 Task: In the  document robotsmeet.rtf Change the allignment of footer to  'Right' Select the entire text and insert font style 'lexend' and font size: 18
Action: Mouse moved to (283, 377)
Screenshot: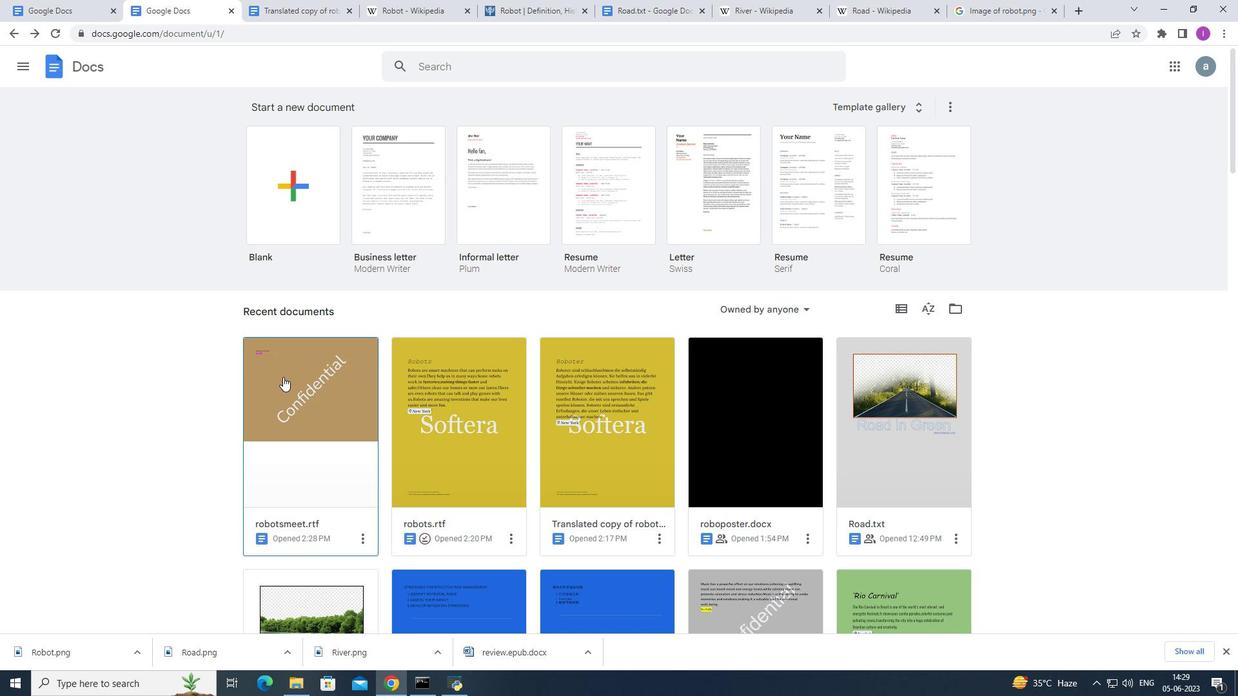 
Action: Mouse pressed left at (283, 377)
Screenshot: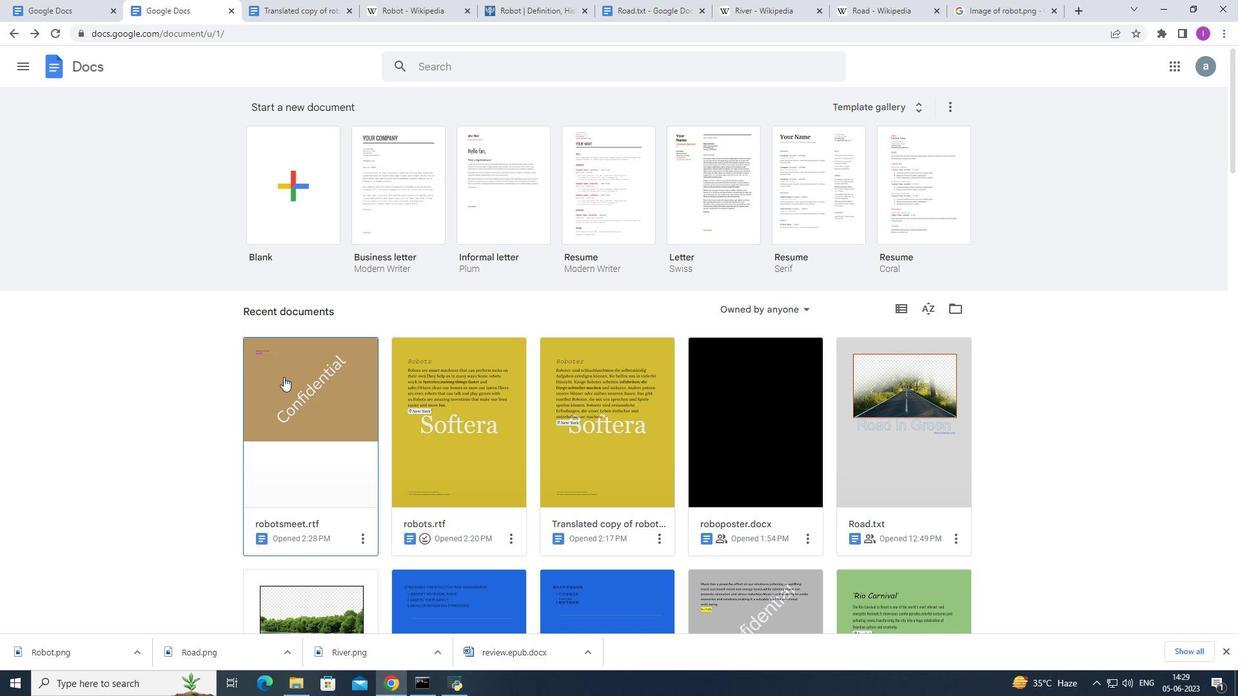 
Action: Mouse moved to (317, 370)
Screenshot: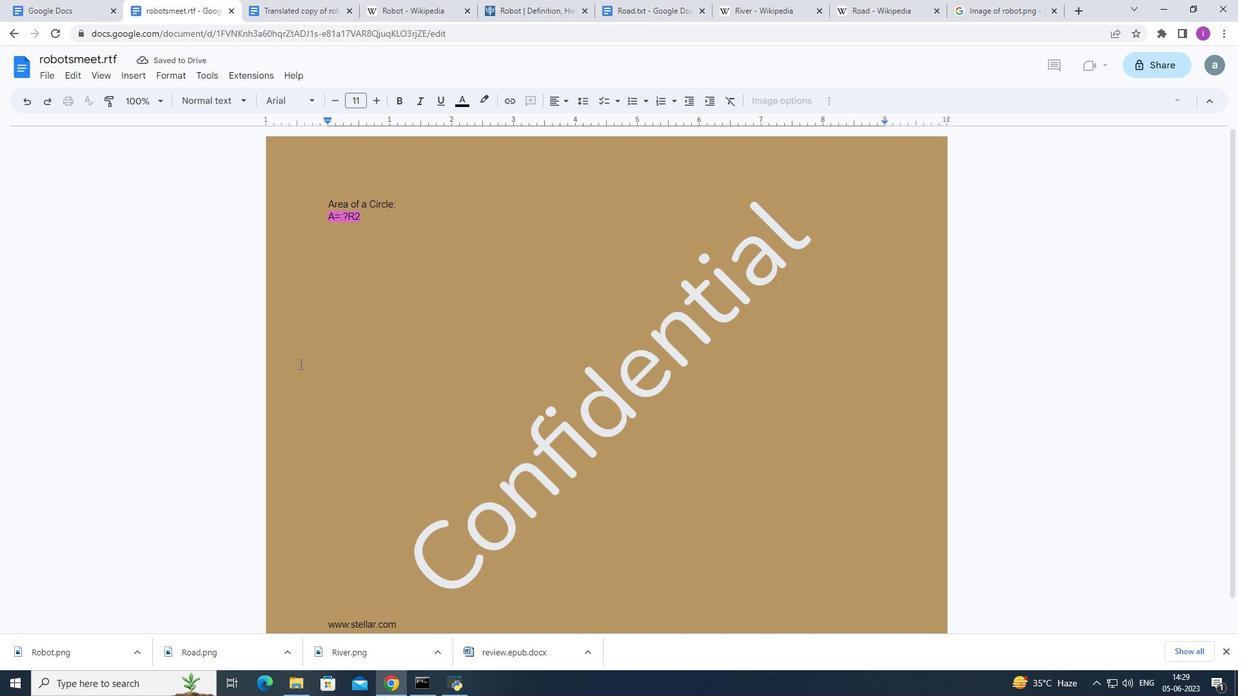 
Action: Mouse scrolled (317, 369) with delta (0, 0)
Screenshot: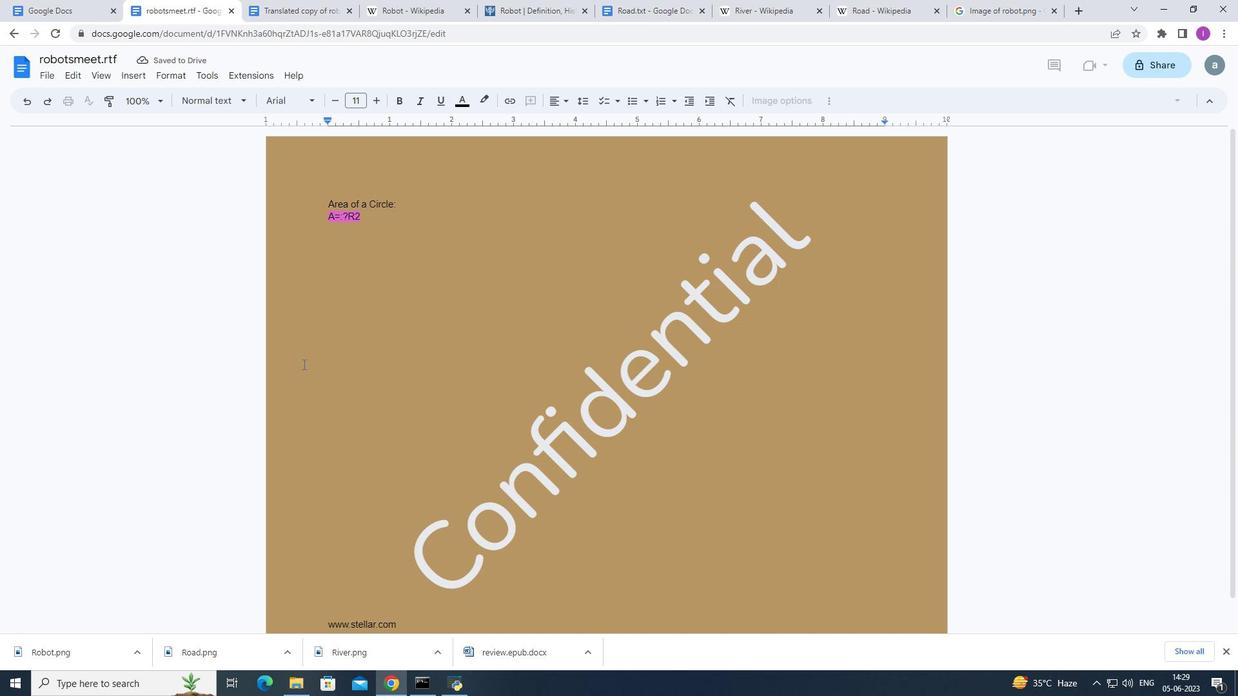 
Action: Mouse moved to (324, 377)
Screenshot: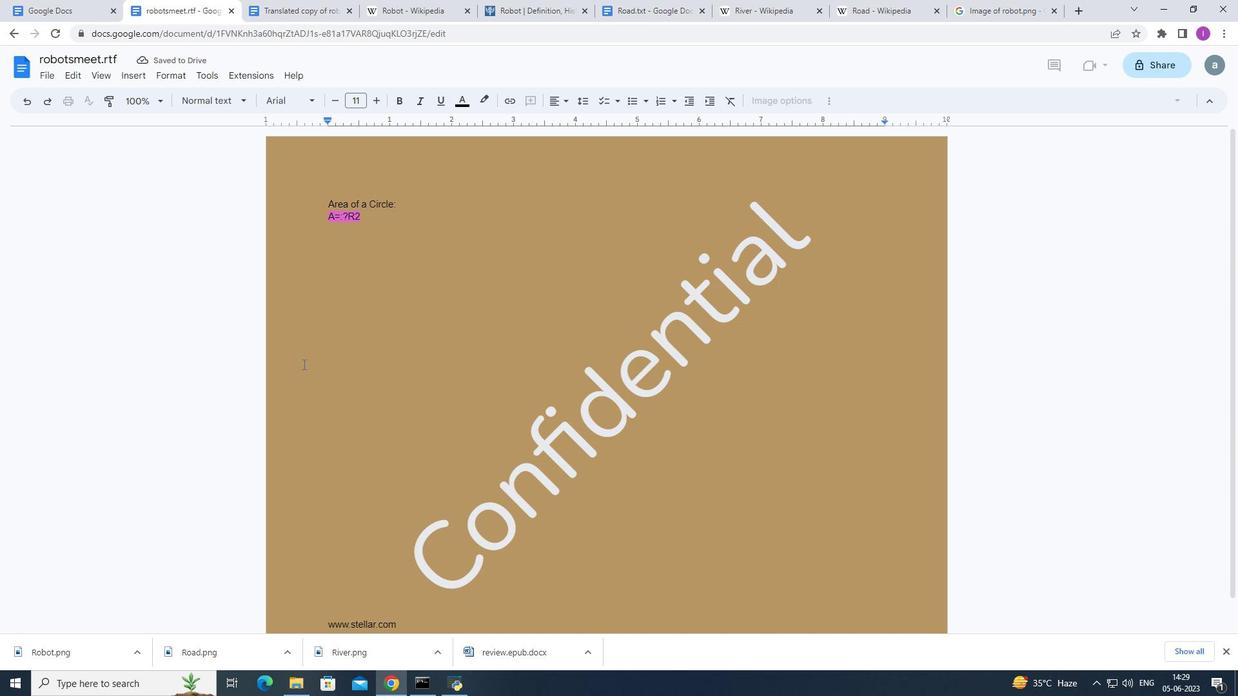 
Action: Mouse scrolled (324, 377) with delta (0, 0)
Screenshot: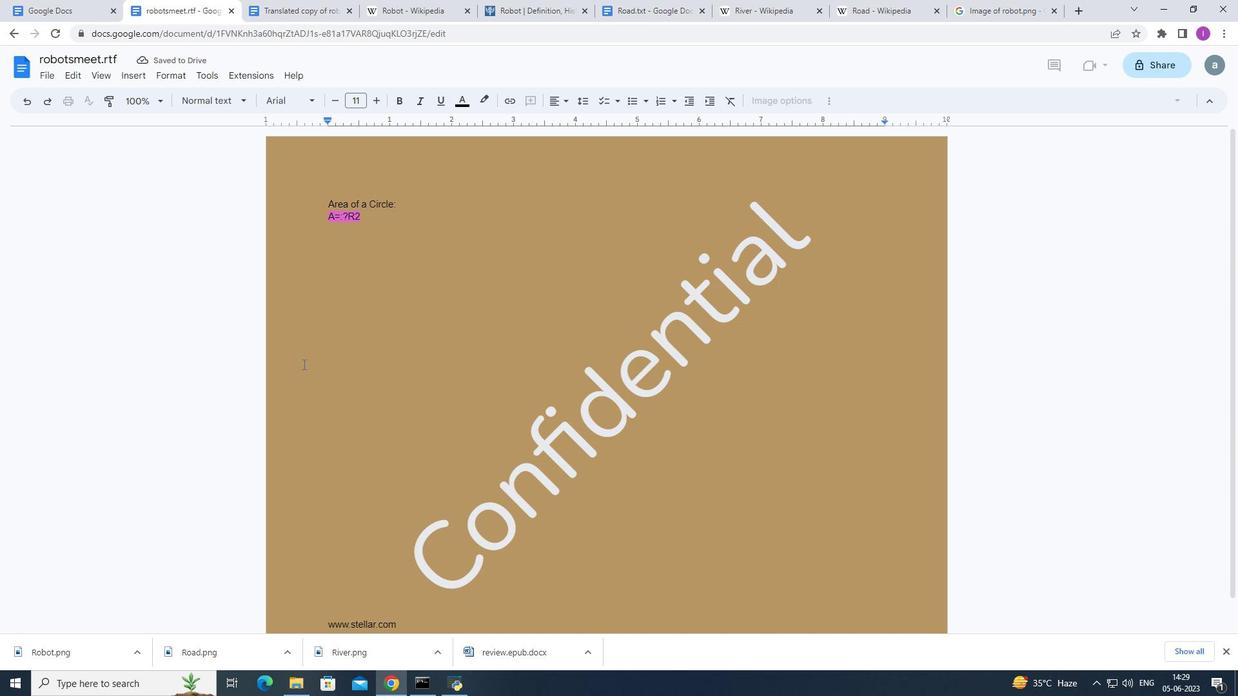 
Action: Mouse moved to (326, 379)
Screenshot: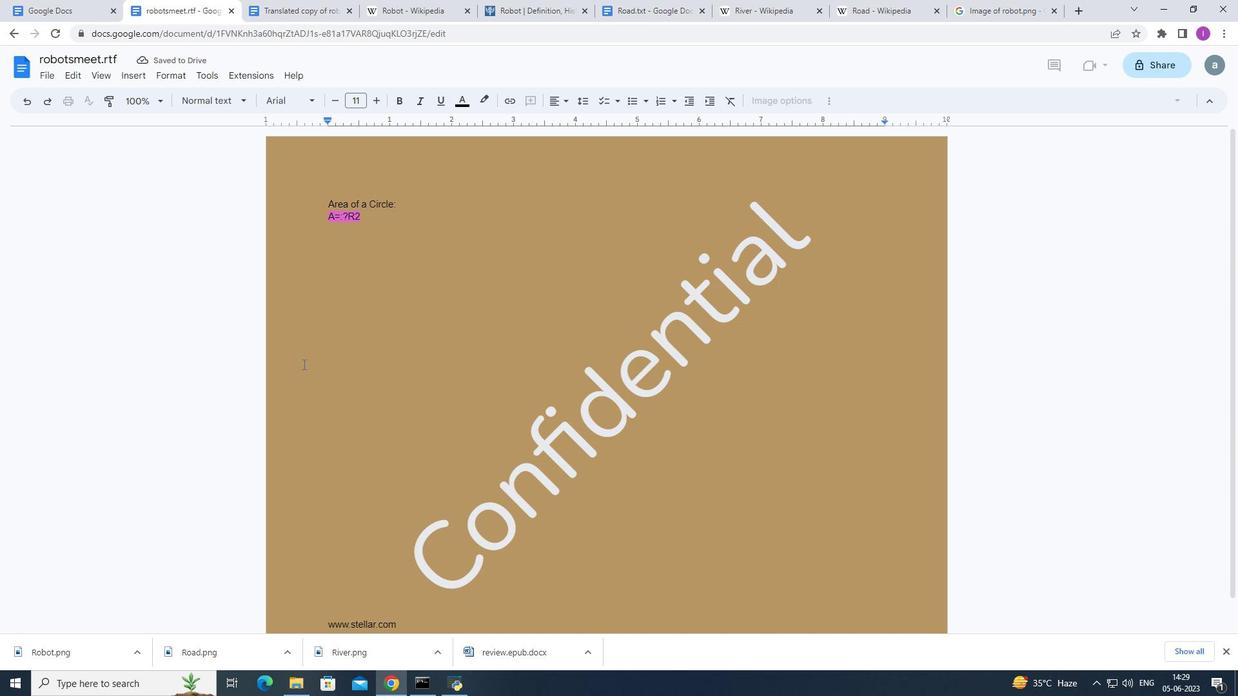 
Action: Mouse scrolled (326, 379) with delta (0, 0)
Screenshot: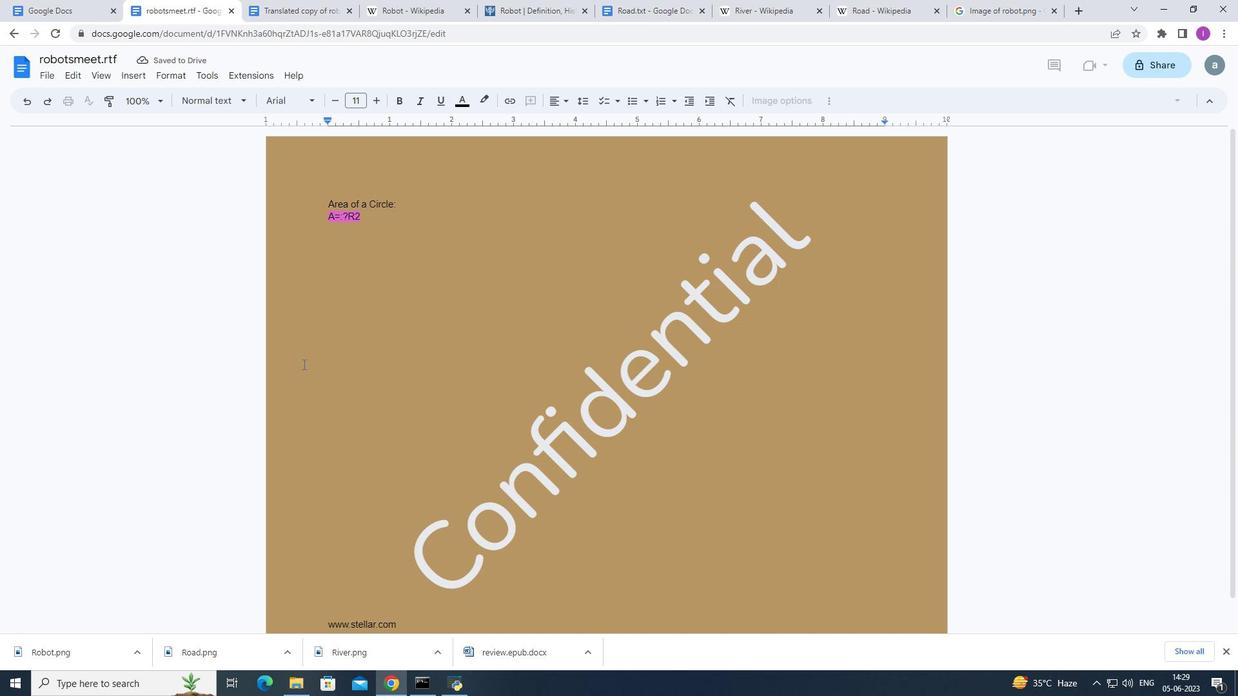 
Action: Mouse moved to (339, 400)
Screenshot: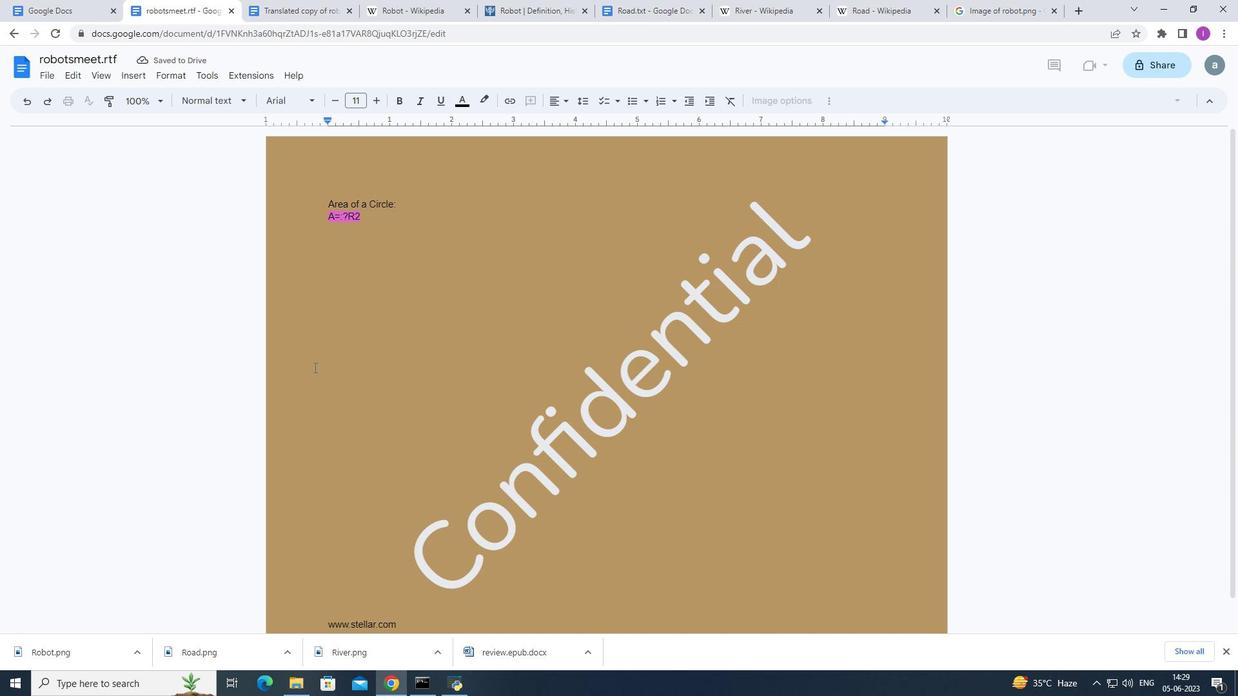 
Action: Mouse scrolled (339, 399) with delta (0, 0)
Screenshot: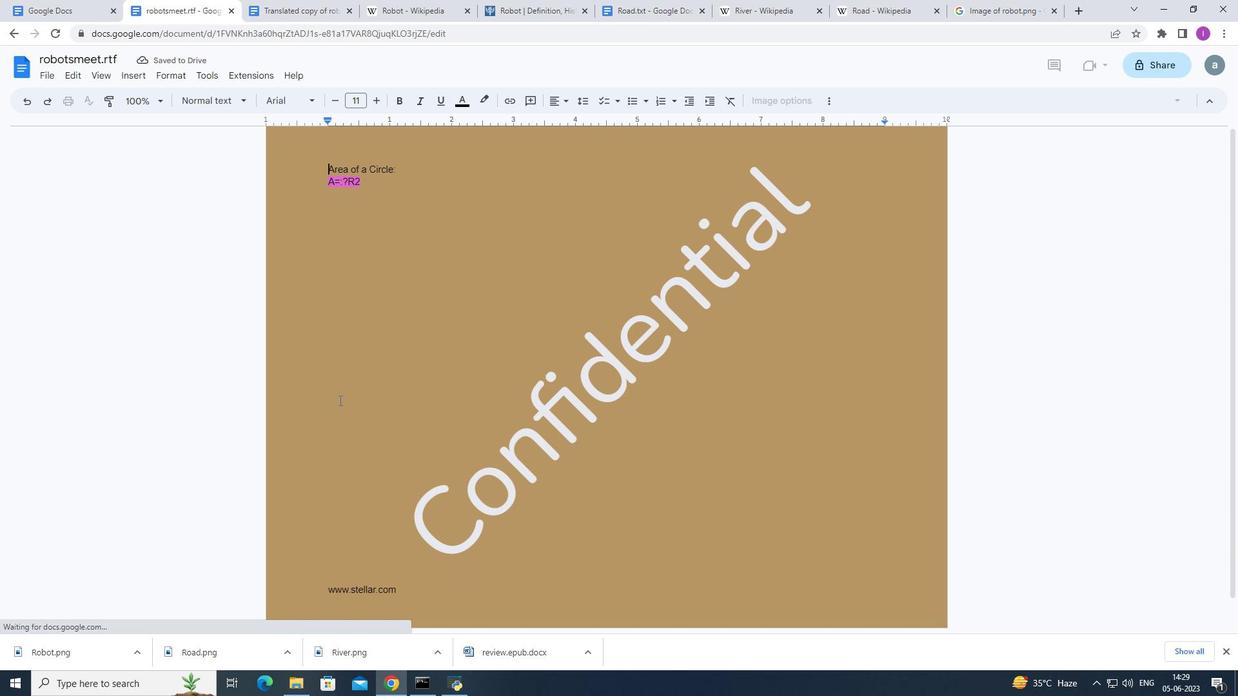 
Action: Mouse scrolled (339, 399) with delta (0, 0)
Screenshot: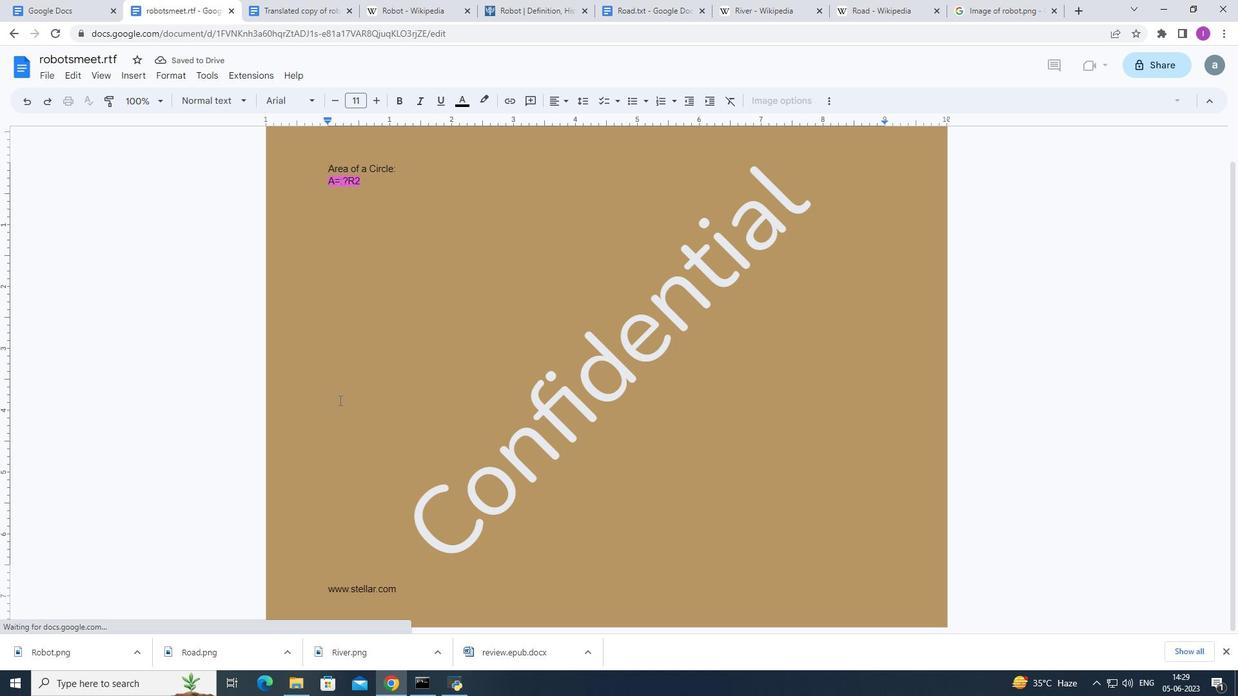 
Action: Mouse scrolled (339, 399) with delta (0, 0)
Screenshot: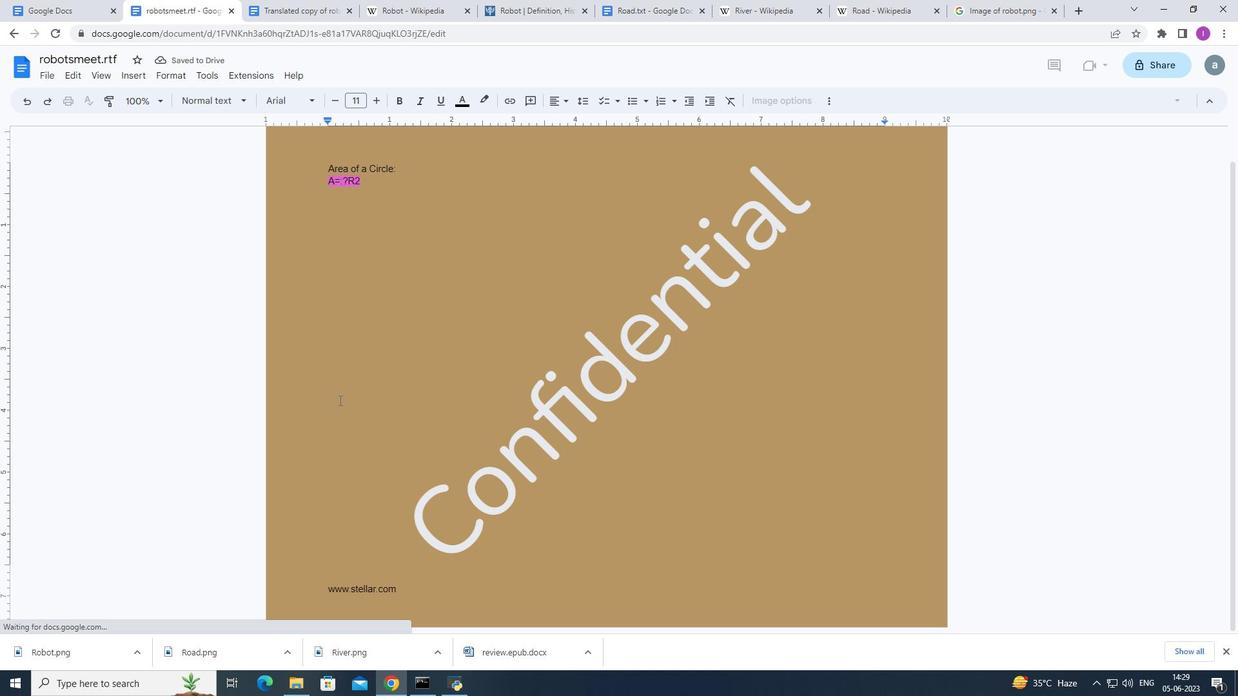 
Action: Mouse scrolled (339, 399) with delta (0, 0)
Screenshot: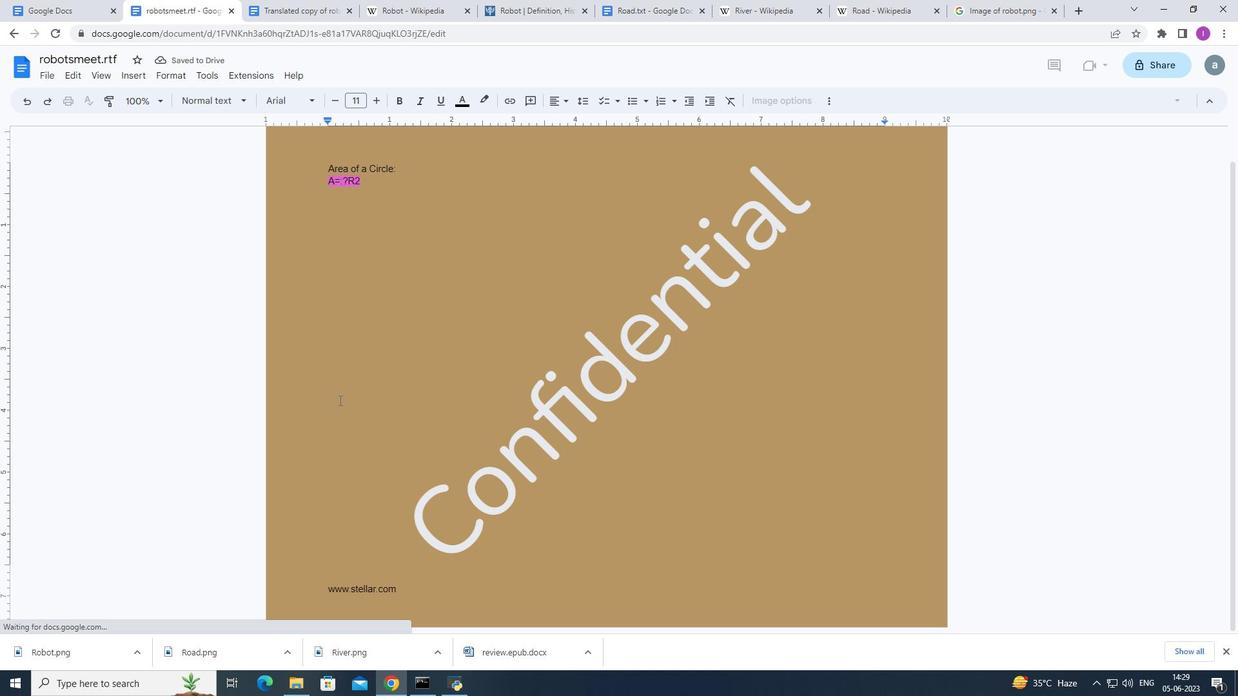 
Action: Mouse moved to (339, 400)
Screenshot: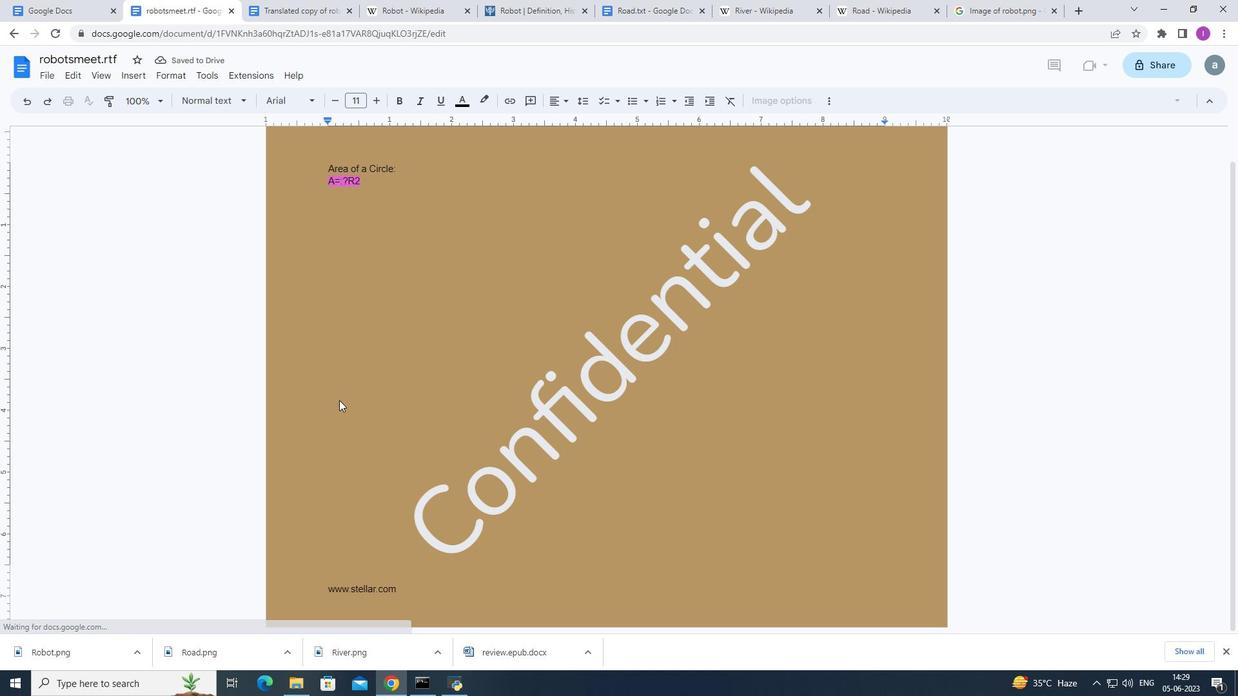 
Action: Mouse scrolled (339, 399) with delta (0, 0)
Screenshot: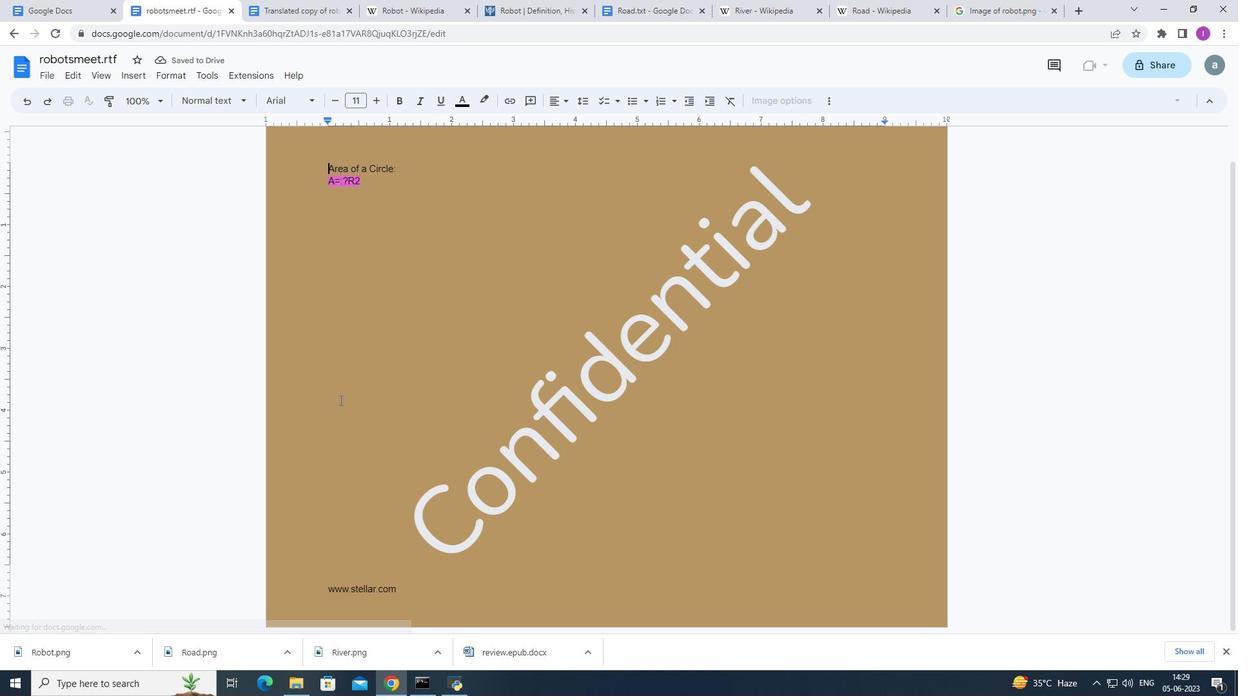 
Action: Mouse scrolled (339, 399) with delta (0, 0)
Screenshot: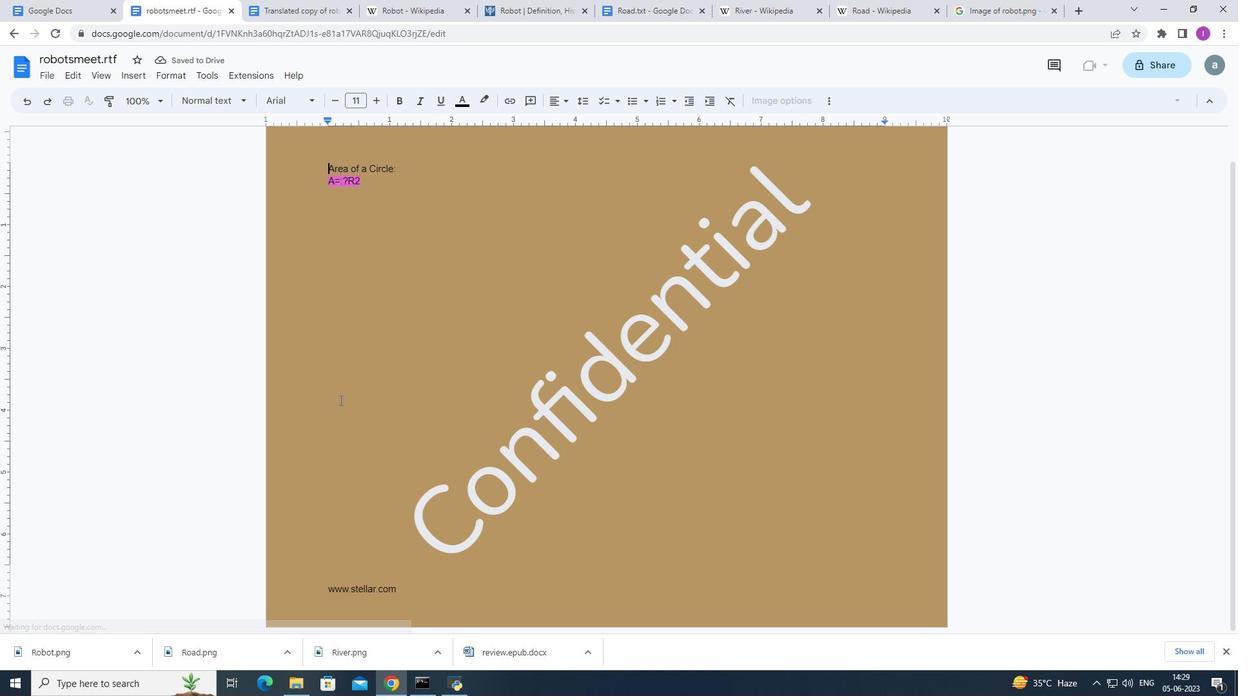 
Action: Mouse scrolled (339, 399) with delta (0, 0)
Screenshot: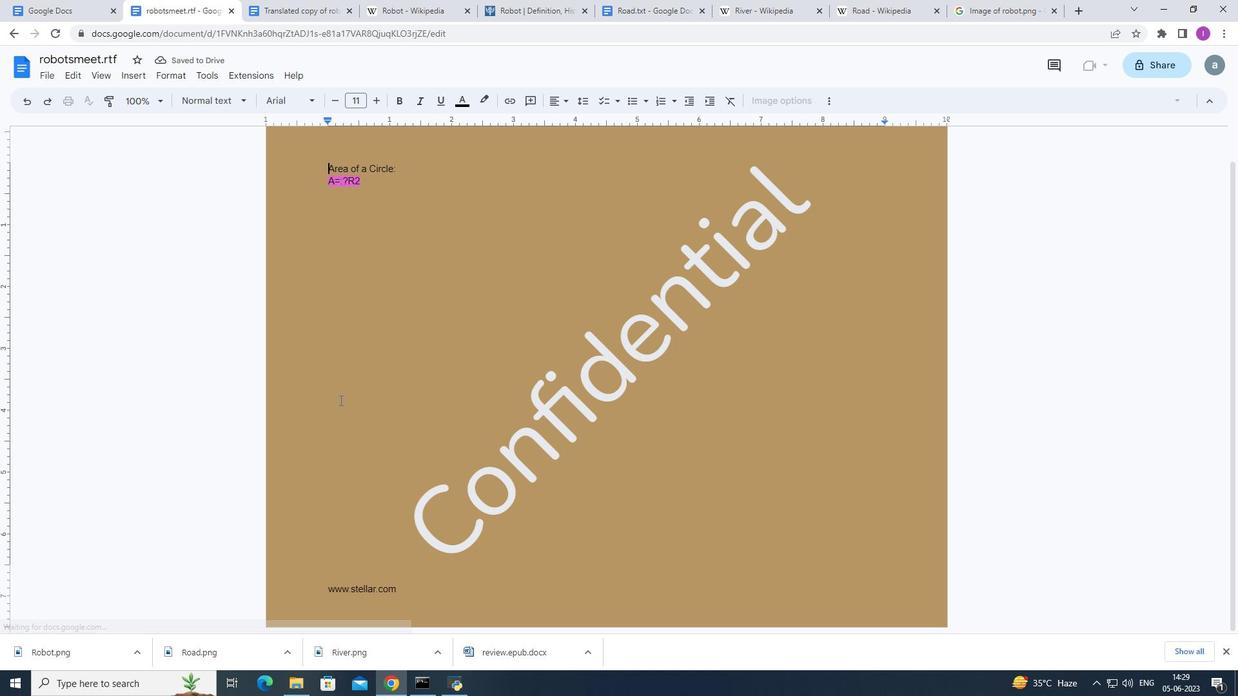 
Action: Mouse moved to (339, 399)
Screenshot: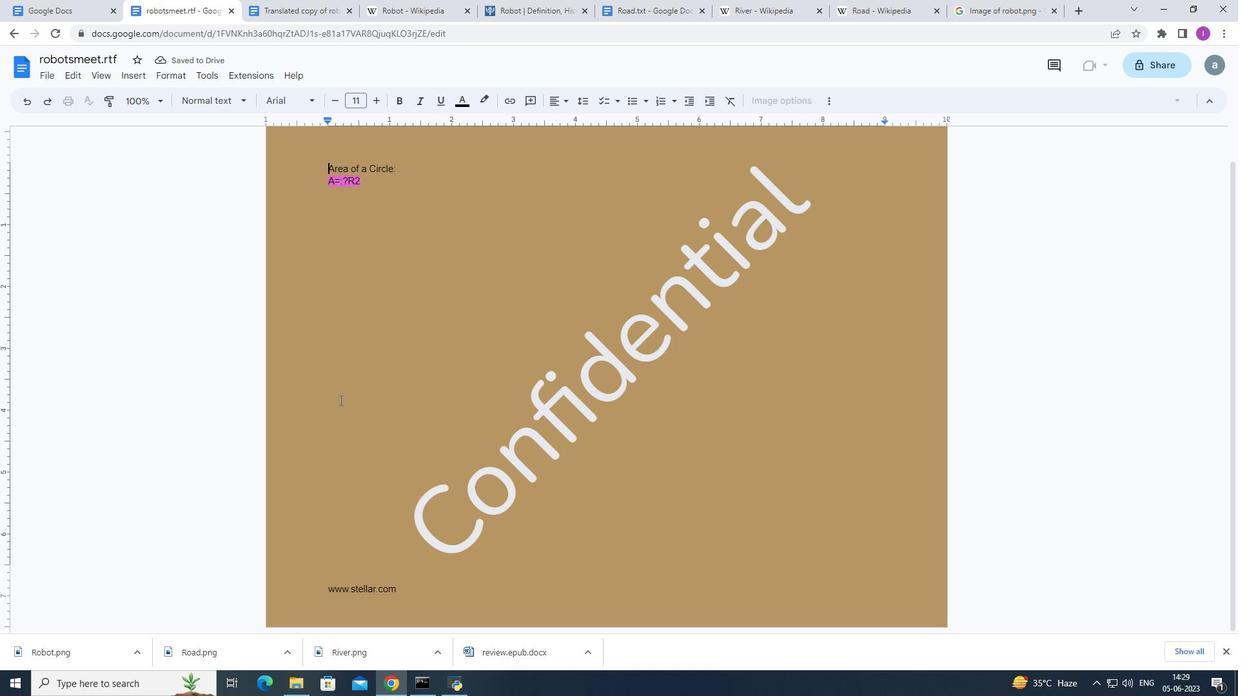 
Action: Mouse scrolled (339, 398) with delta (0, 0)
Screenshot: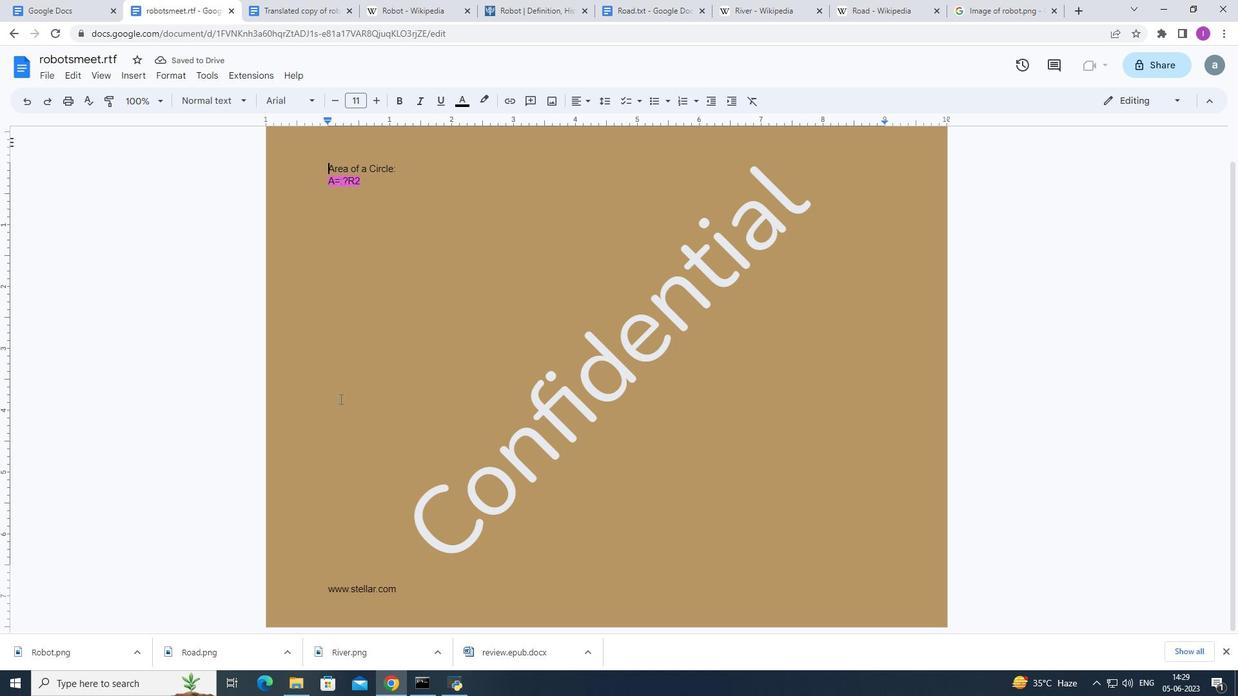 
Action: Mouse scrolled (339, 398) with delta (0, 0)
Screenshot: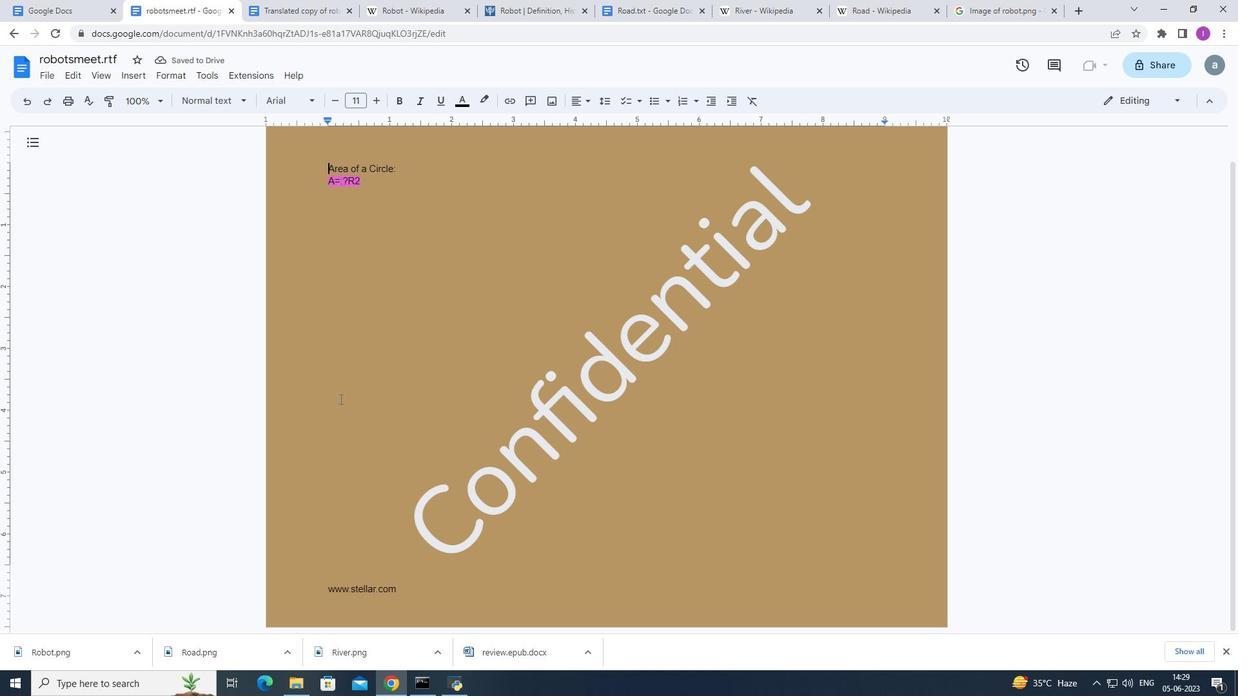 
Action: Mouse scrolled (339, 398) with delta (0, 0)
Screenshot: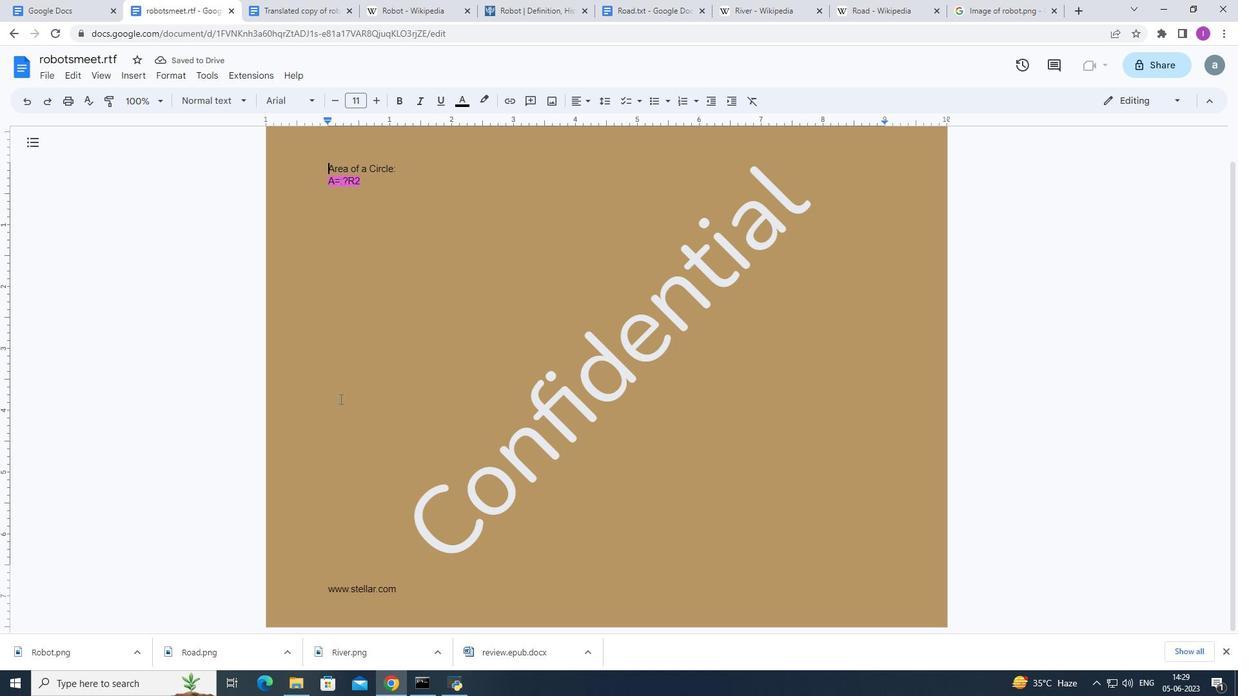 
Action: Mouse scrolled (339, 398) with delta (0, 0)
Screenshot: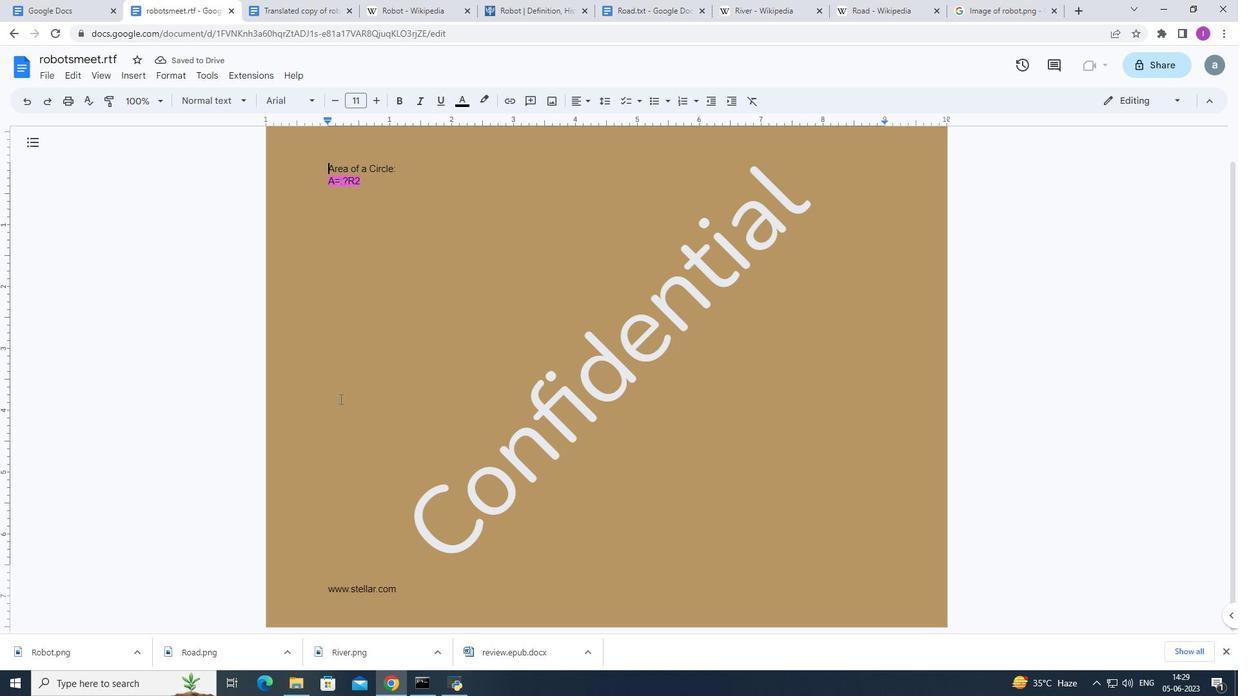 
Action: Mouse moved to (343, 407)
Screenshot: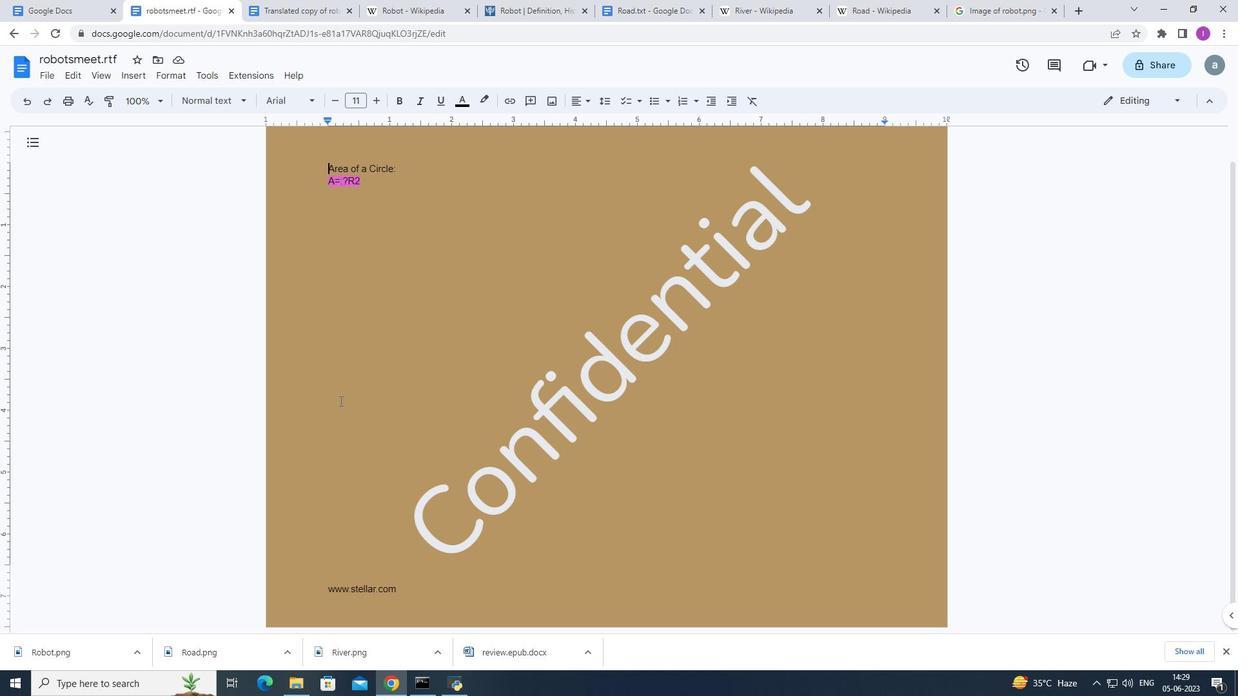 
Action: Mouse scrolled (343, 406) with delta (0, 0)
Screenshot: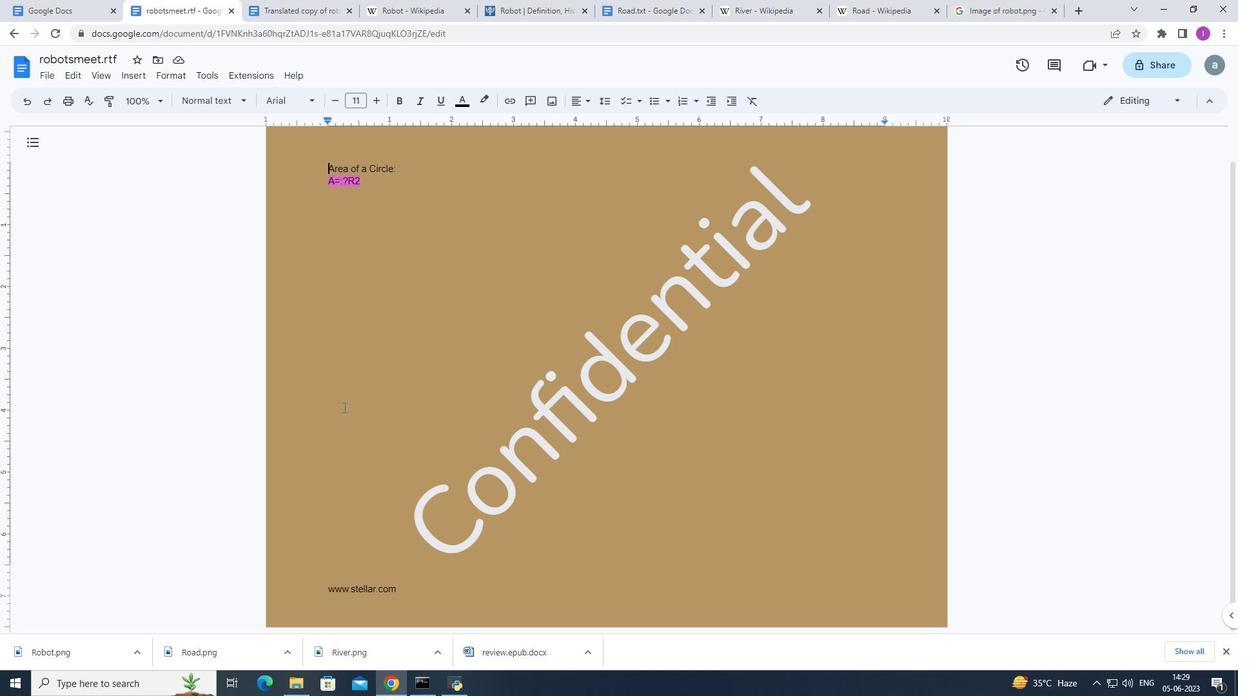 
Action: Mouse moved to (344, 407)
Screenshot: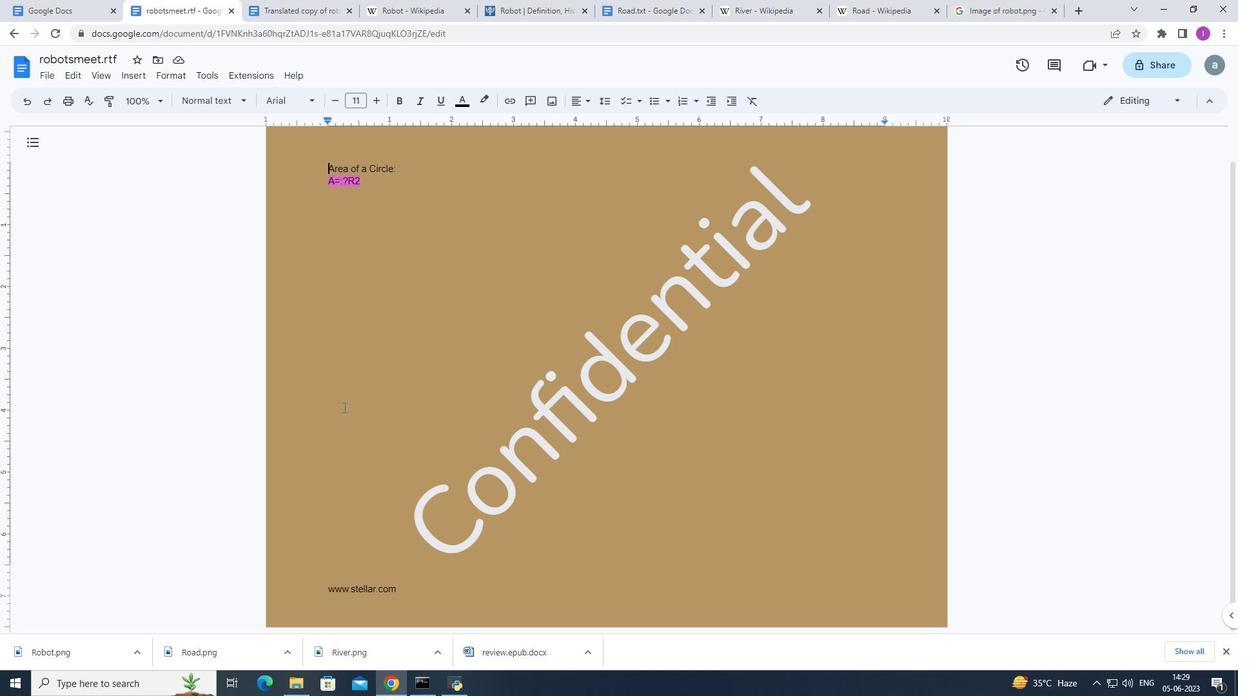 
Action: Mouse scrolled (344, 406) with delta (0, 0)
Screenshot: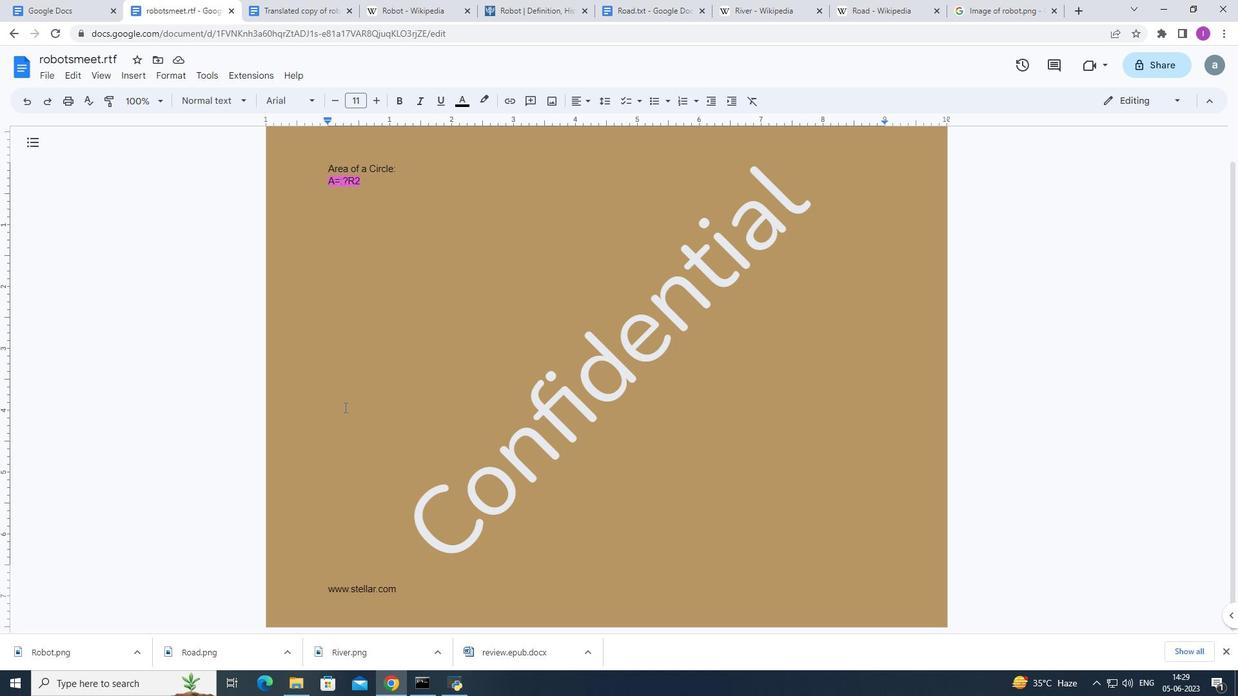 
Action: Mouse scrolled (344, 406) with delta (0, 0)
Screenshot: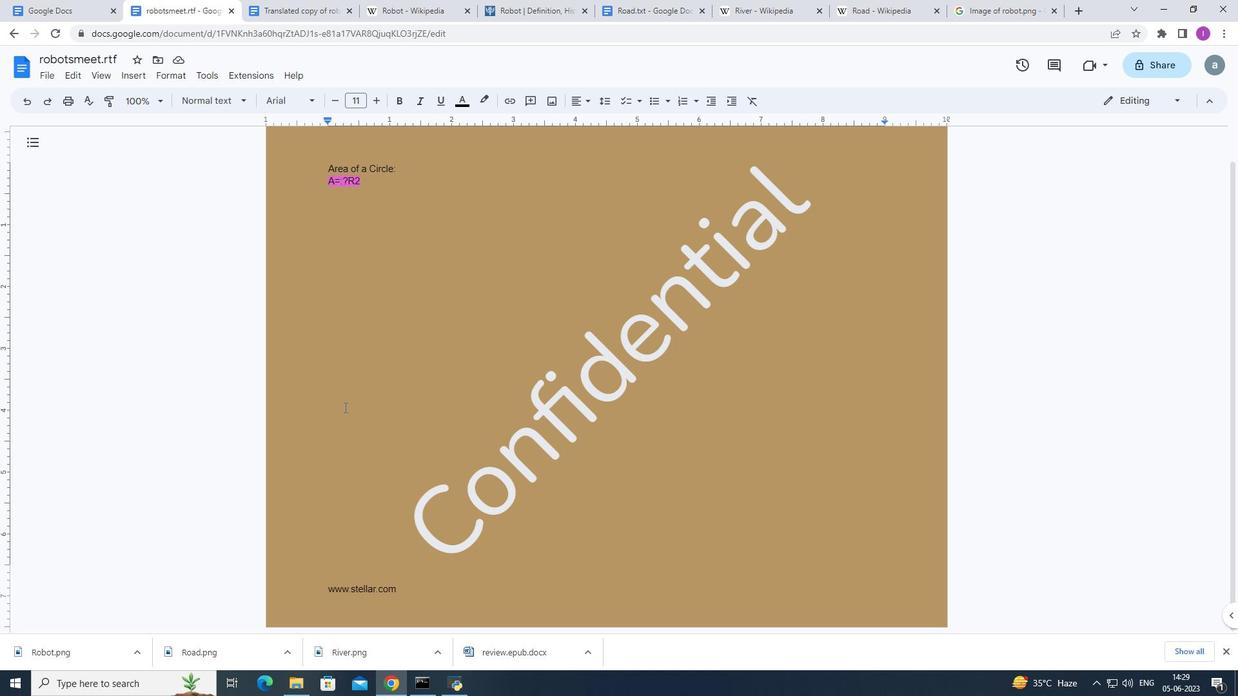 
Action: Mouse moved to (374, 585)
Screenshot: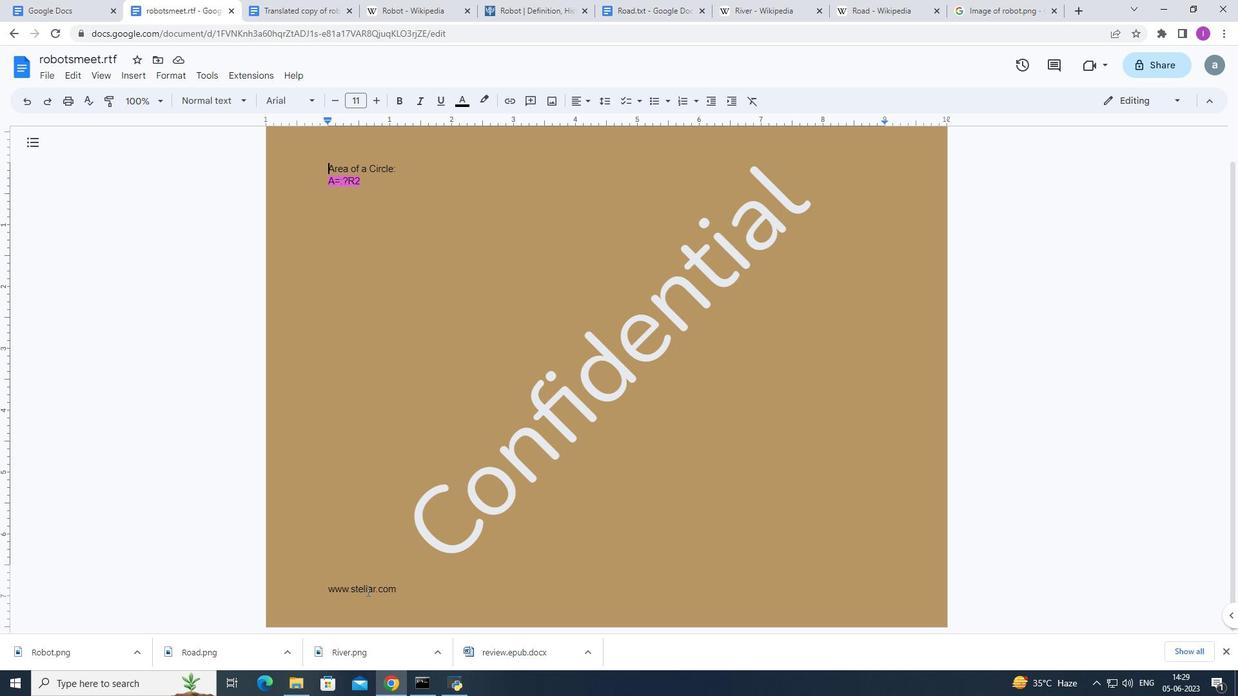 
Action: Mouse pressed left at (374, 585)
Screenshot: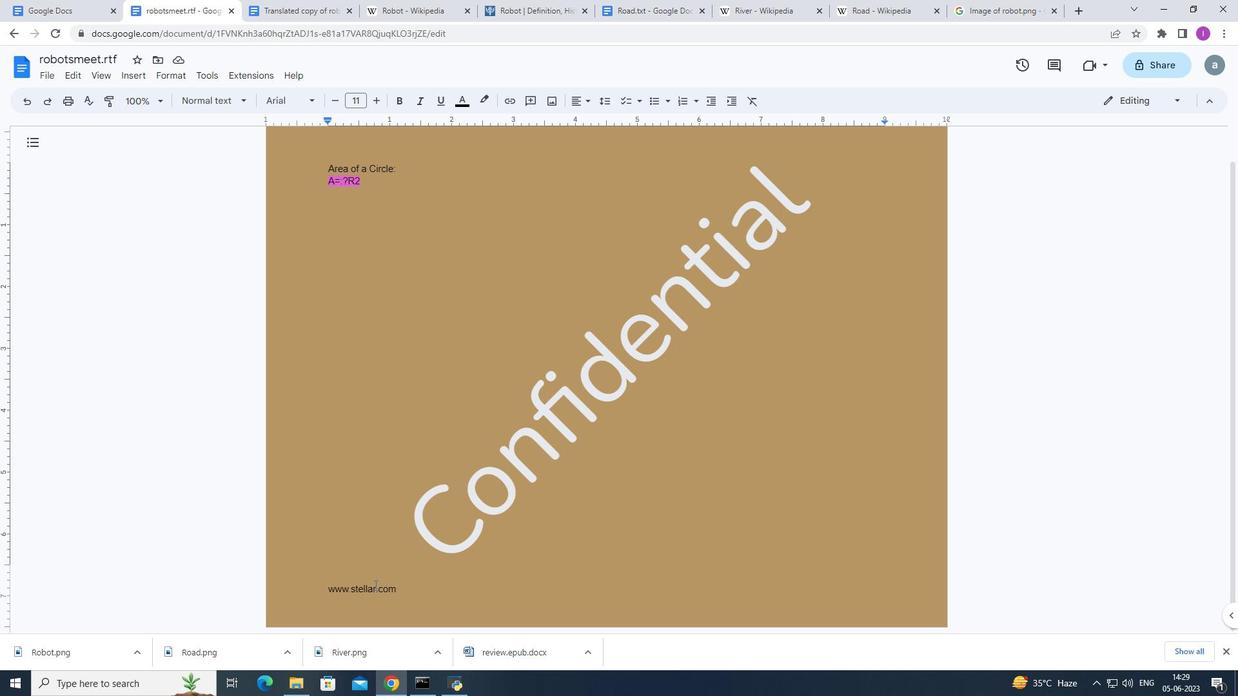 
Action: Mouse pressed left at (374, 585)
Screenshot: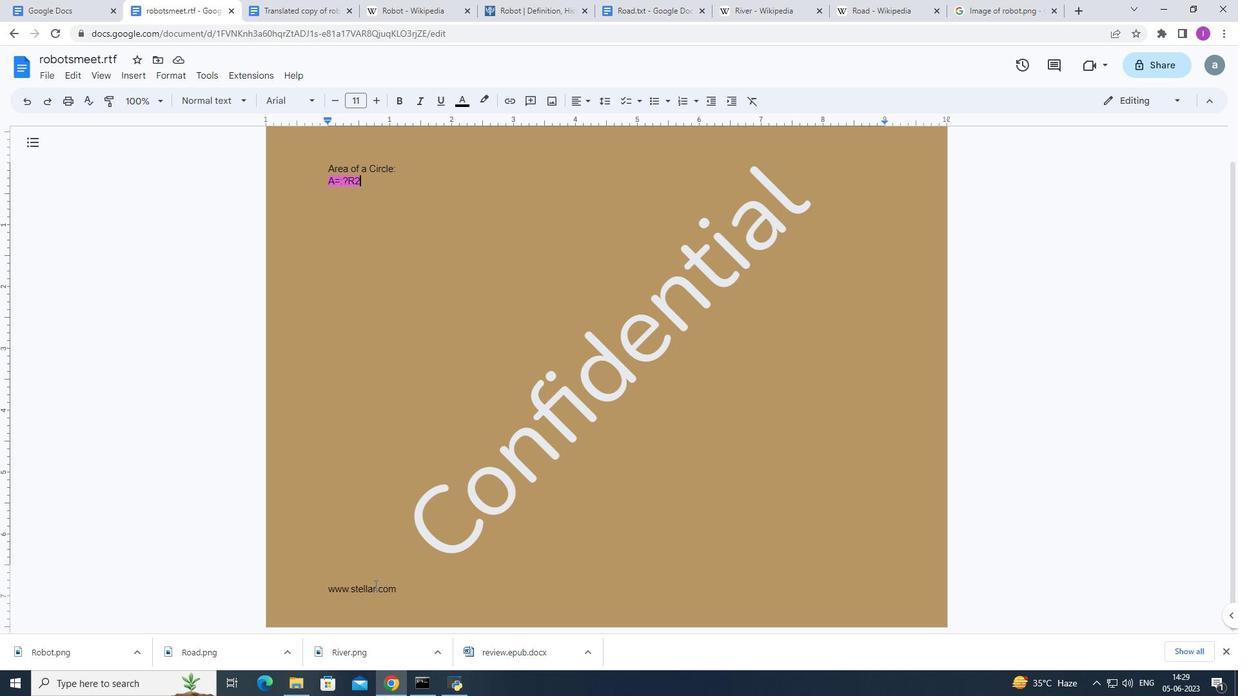 
Action: Mouse moved to (582, 101)
Screenshot: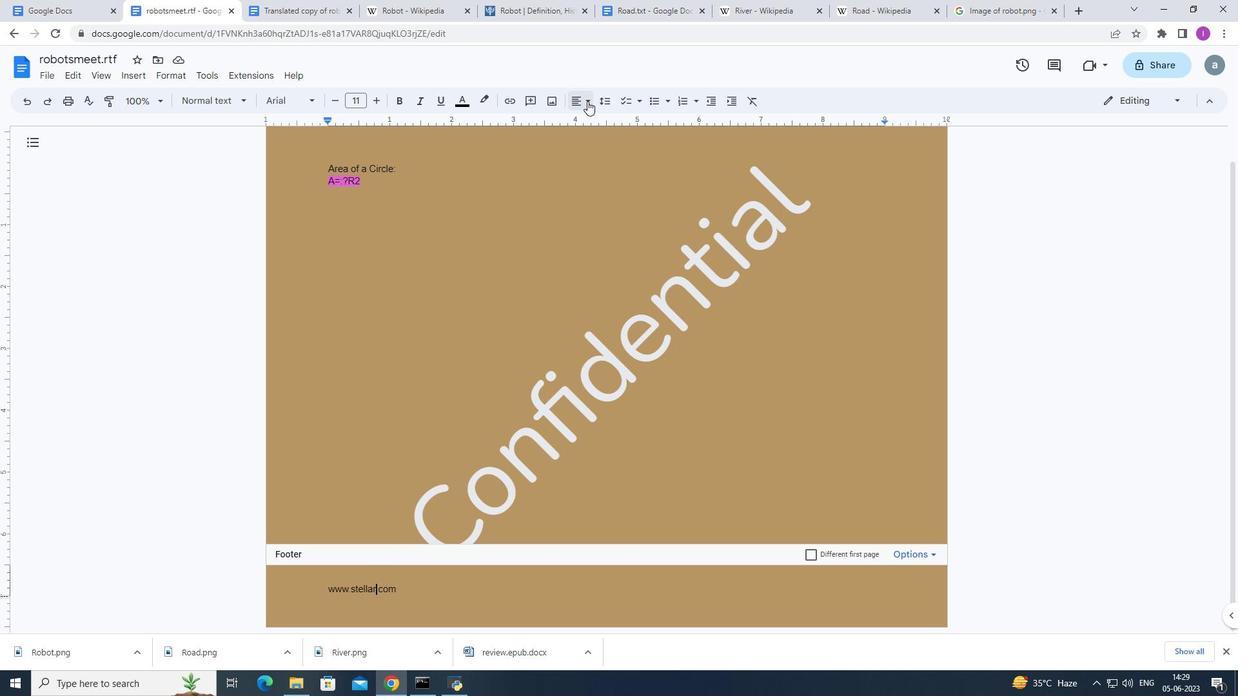 
Action: Mouse pressed left at (582, 101)
Screenshot: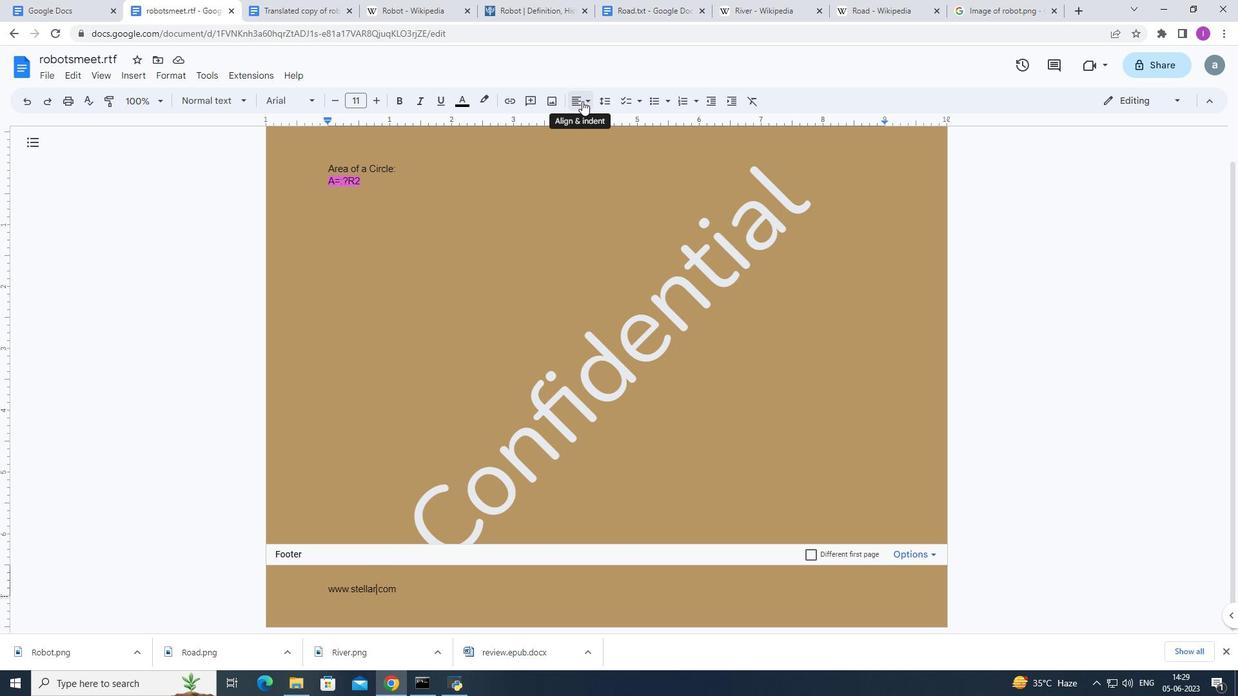 
Action: Mouse moved to (619, 127)
Screenshot: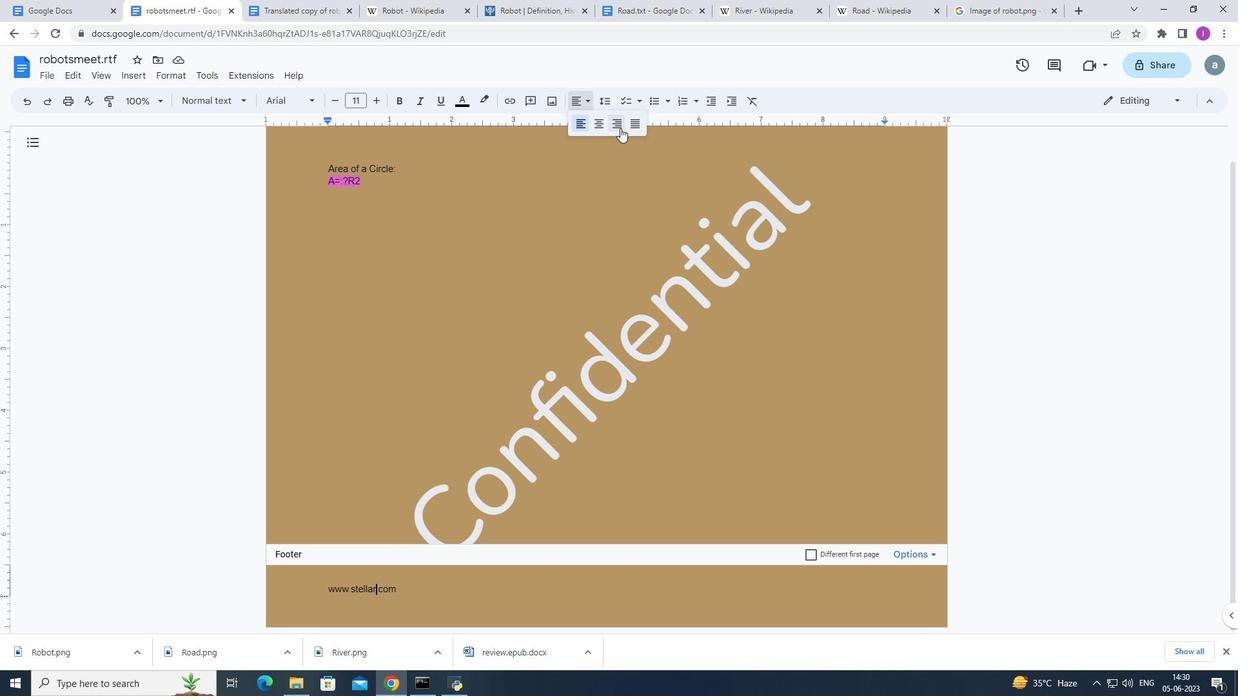 
Action: Mouse pressed left at (619, 127)
Screenshot: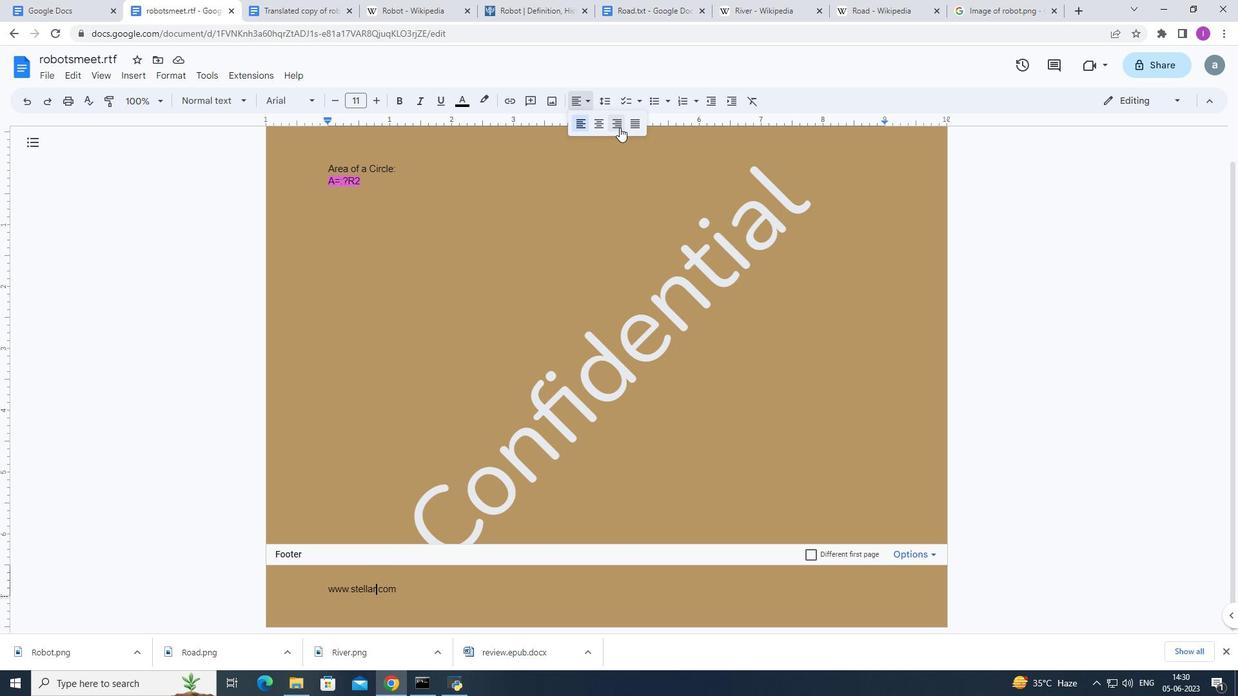 
Action: Mouse moved to (312, 154)
Screenshot: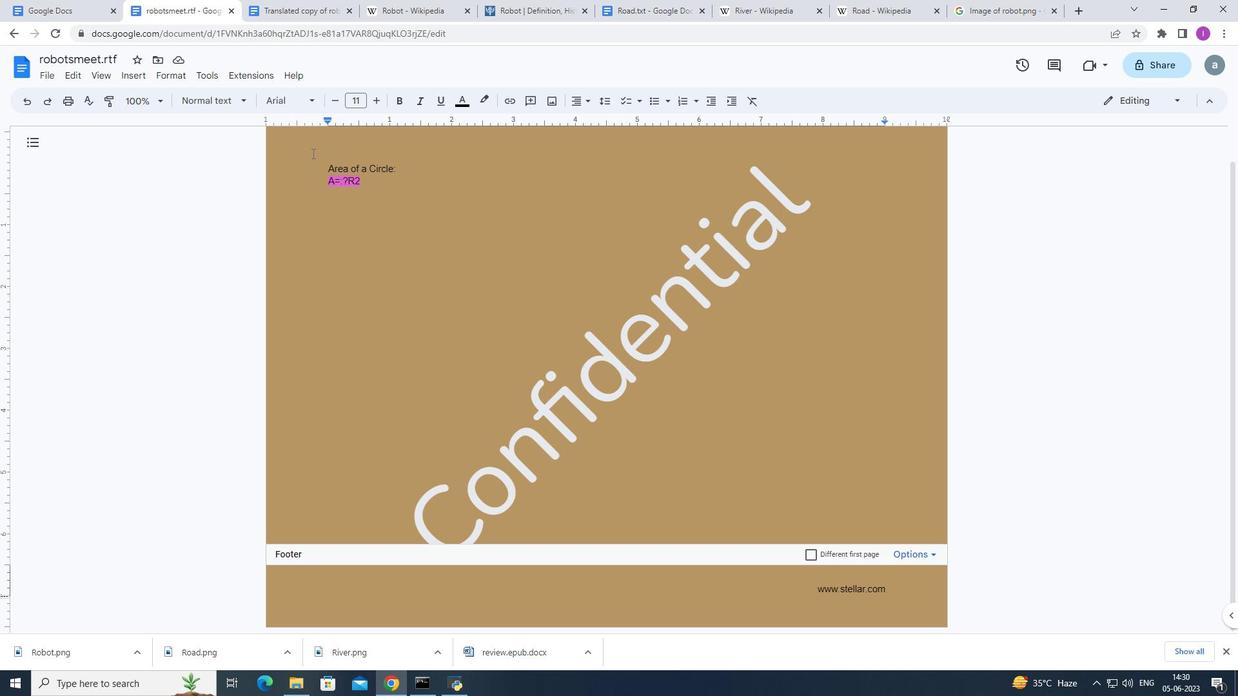 
Action: Mouse pressed left at (312, 154)
Screenshot: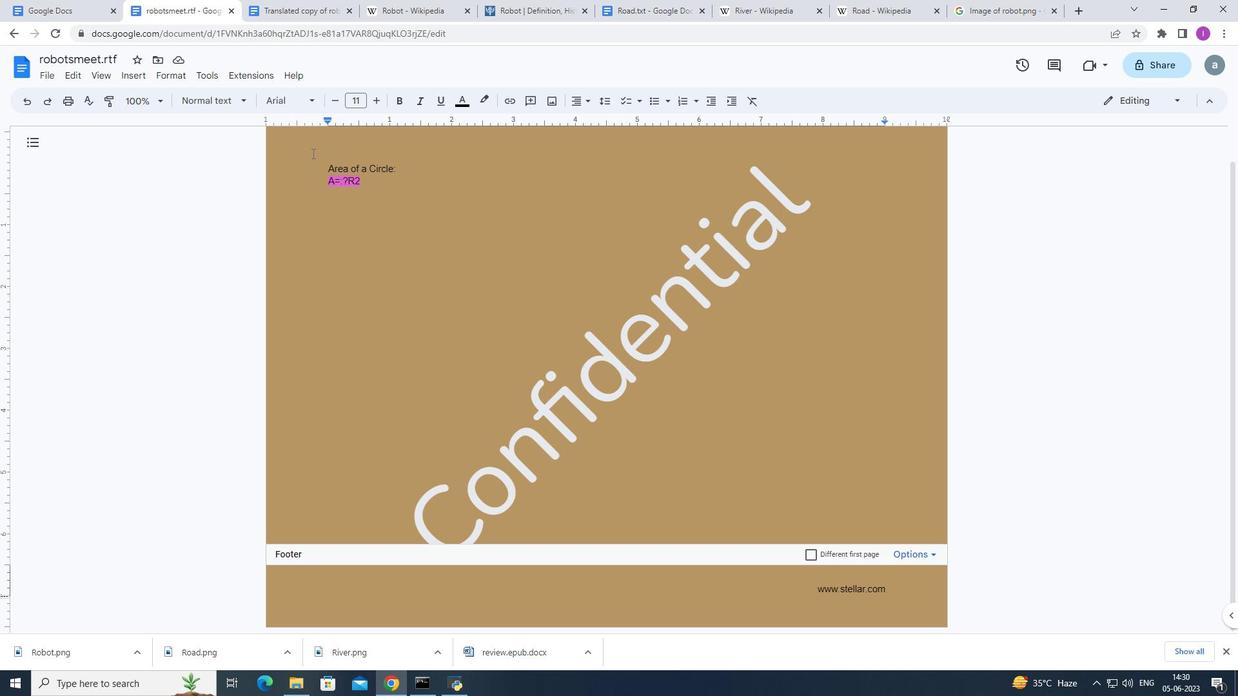 
Action: Mouse moved to (224, 235)
Screenshot: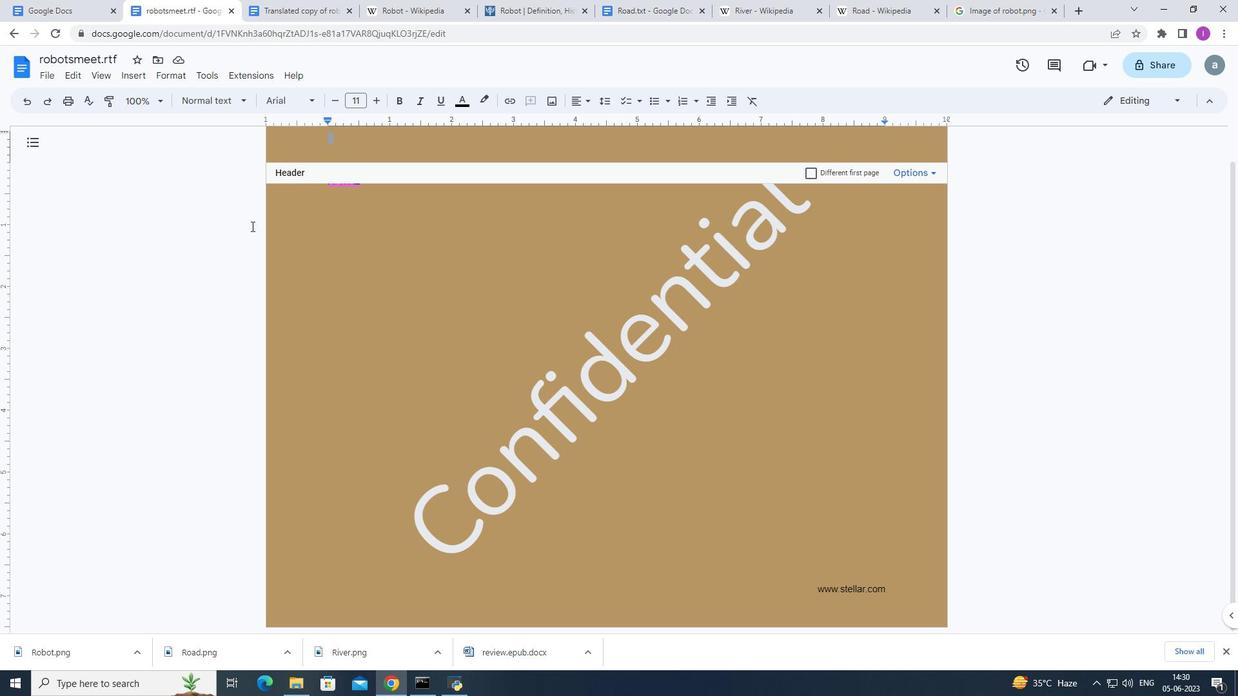
Action: Mouse pressed left at (224, 235)
Screenshot: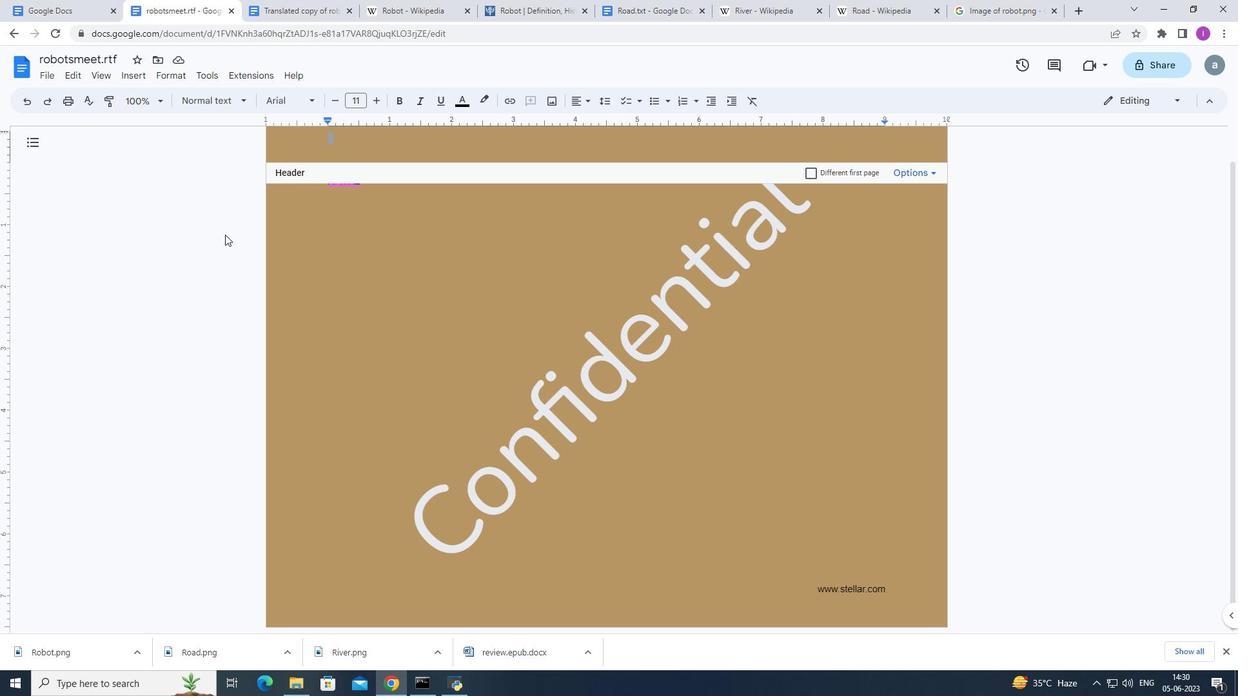 
Action: Mouse moved to (373, 185)
Screenshot: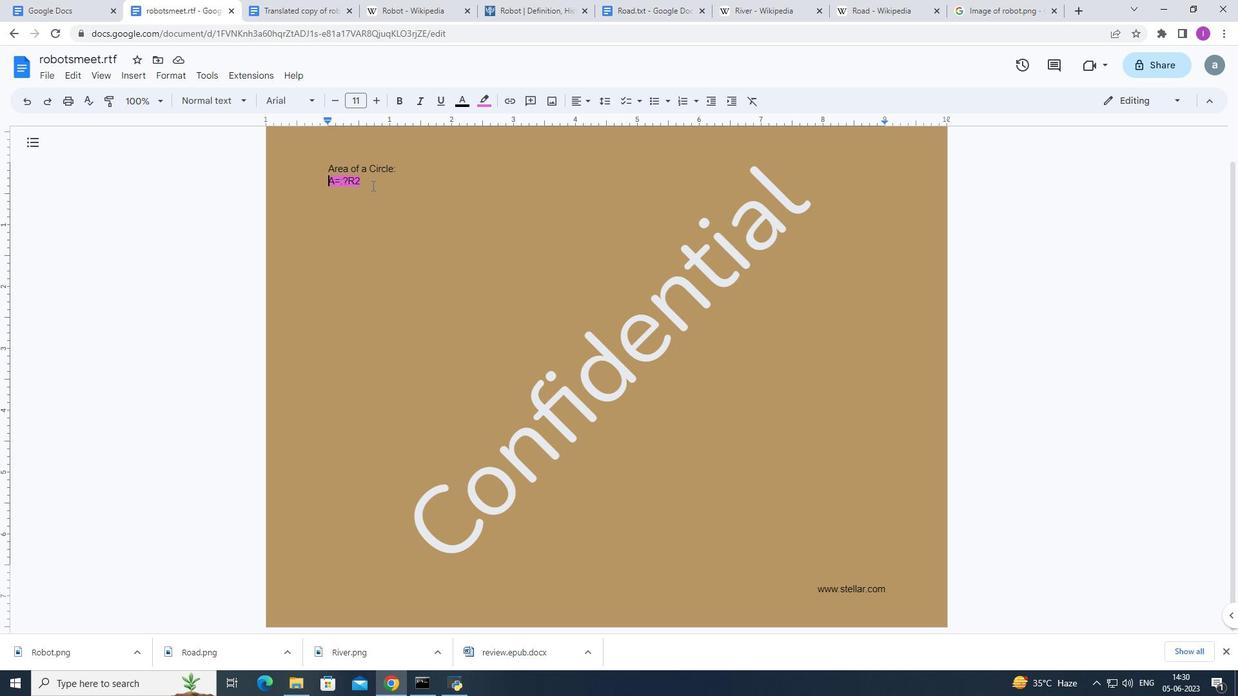 
Action: Mouse pressed left at (373, 185)
Screenshot: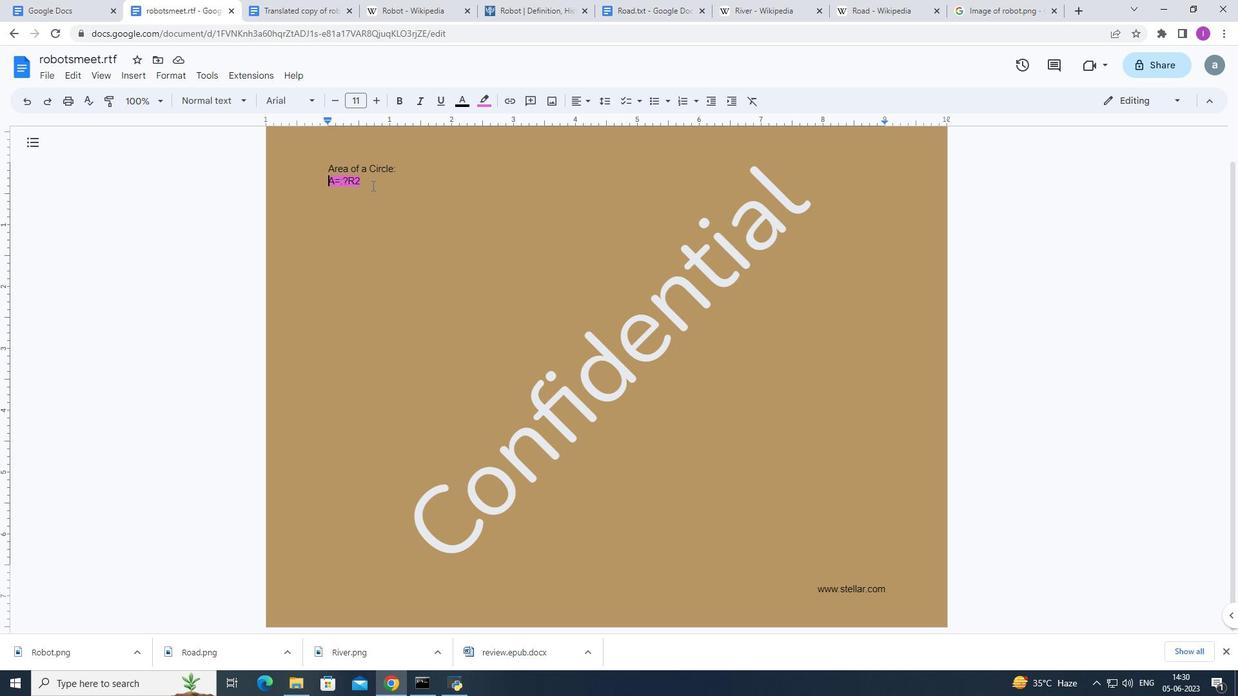 
Action: Mouse moved to (311, 100)
Screenshot: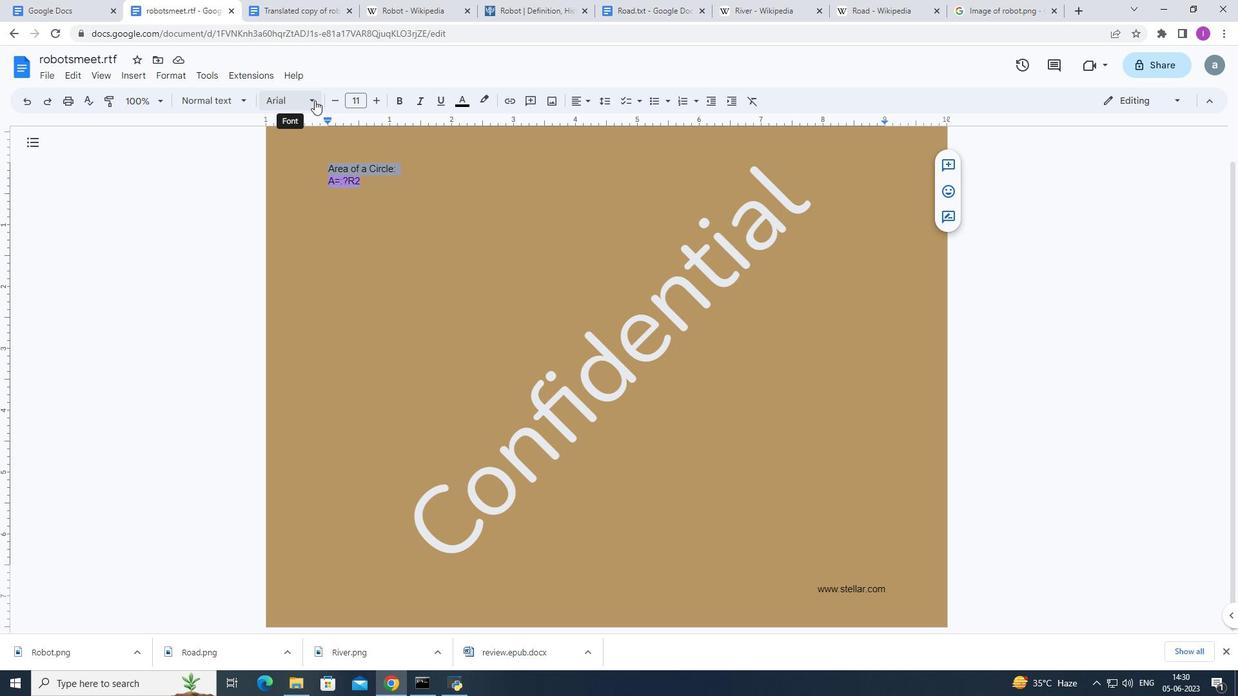 
Action: Mouse pressed left at (311, 100)
Screenshot: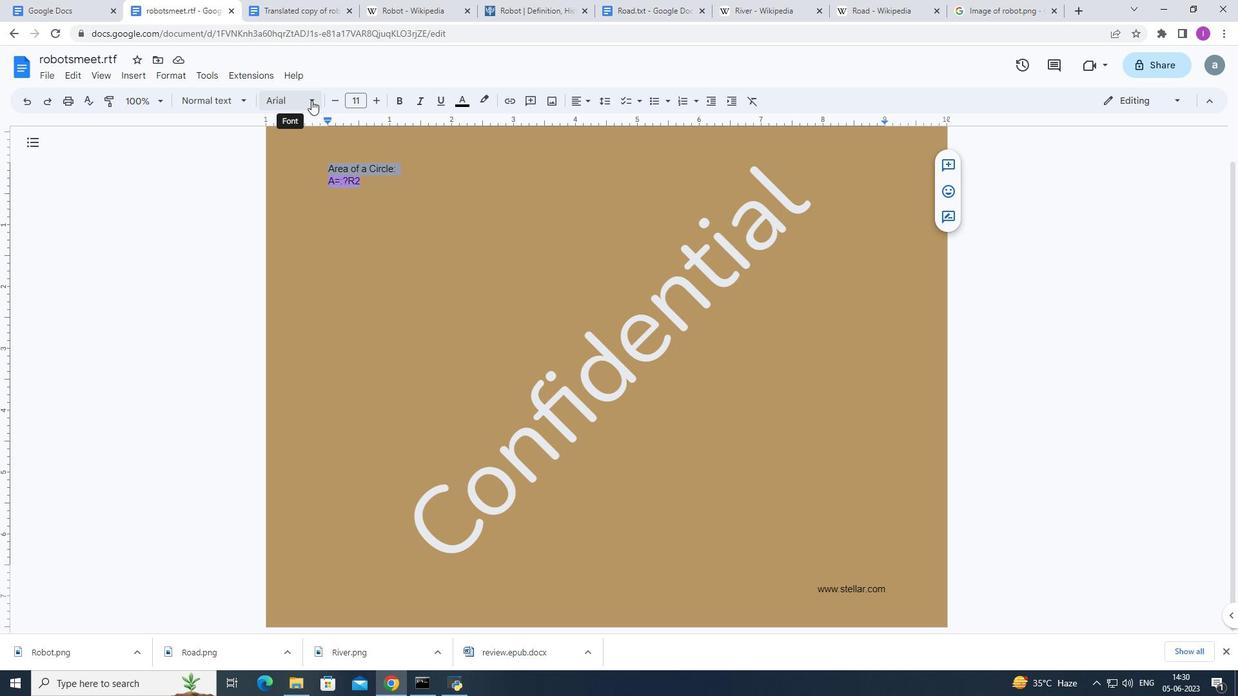 
Action: Mouse moved to (317, 490)
Screenshot: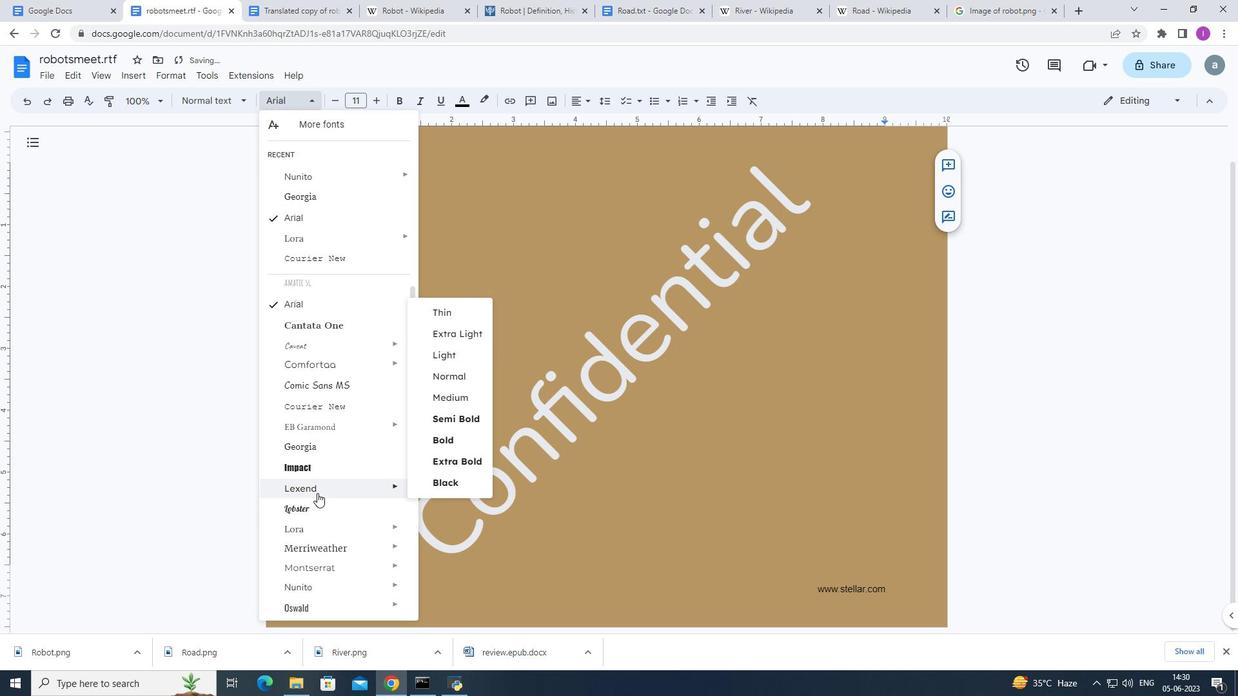 
Action: Mouse pressed left at (317, 490)
Screenshot: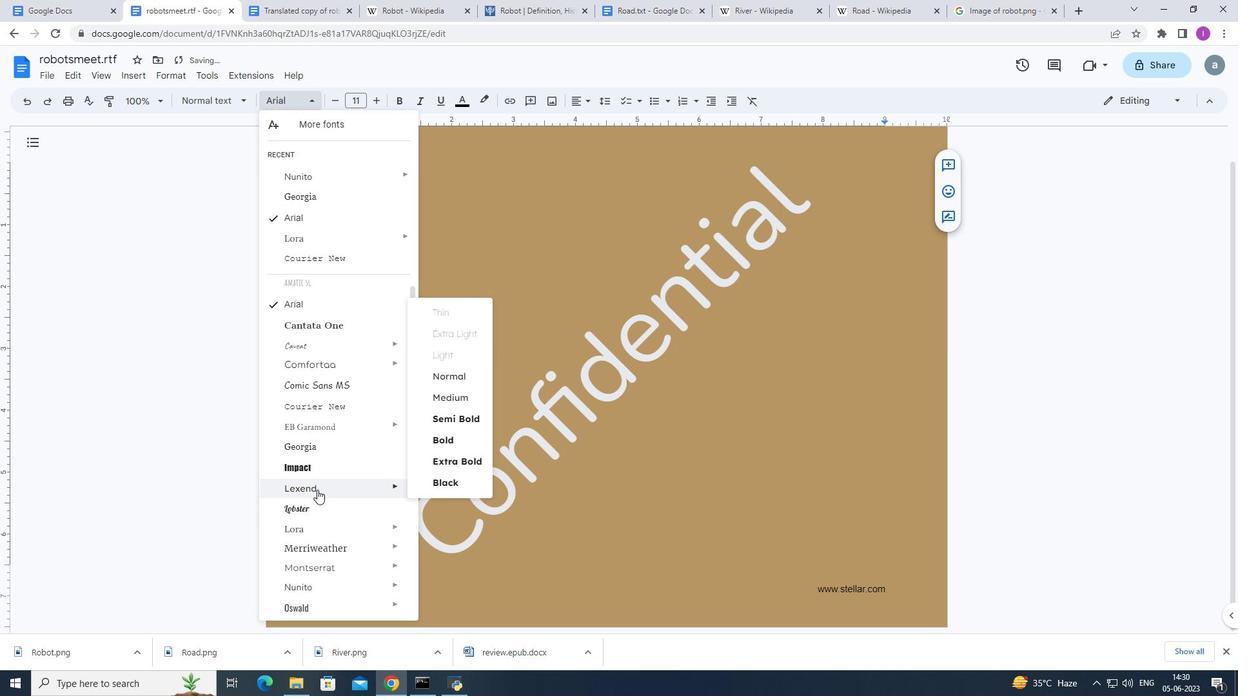 
Action: Mouse moved to (363, 98)
Screenshot: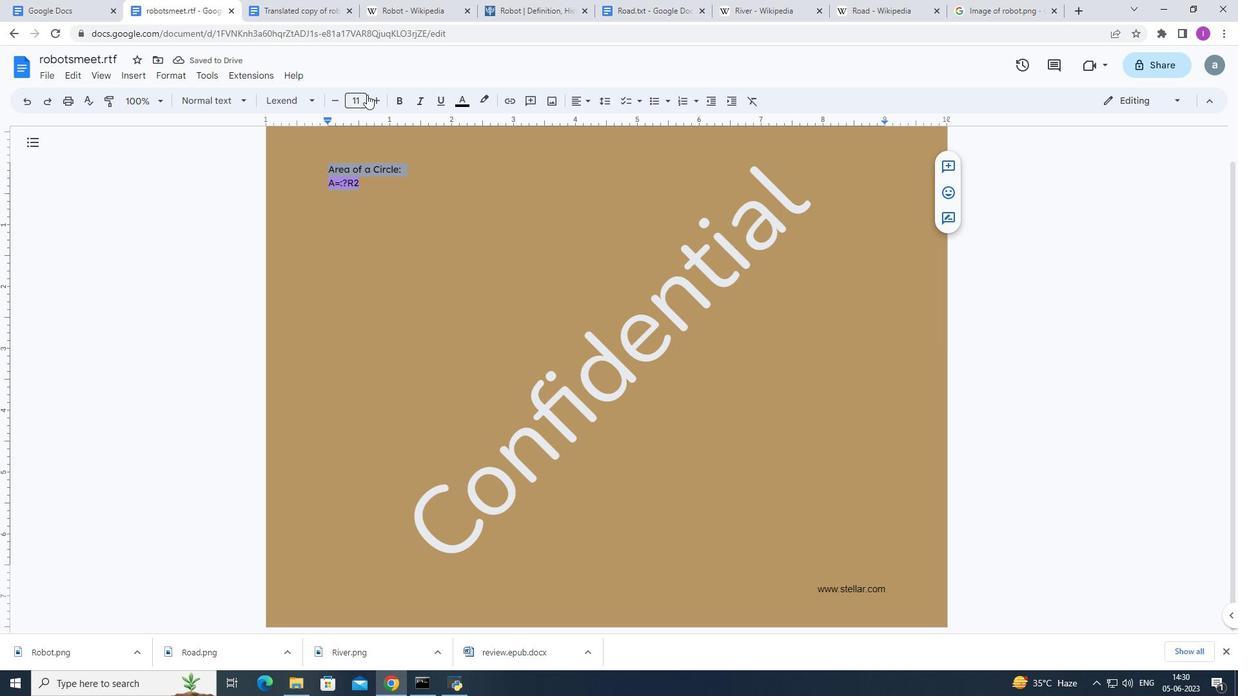 
Action: Mouse pressed left at (363, 98)
Screenshot: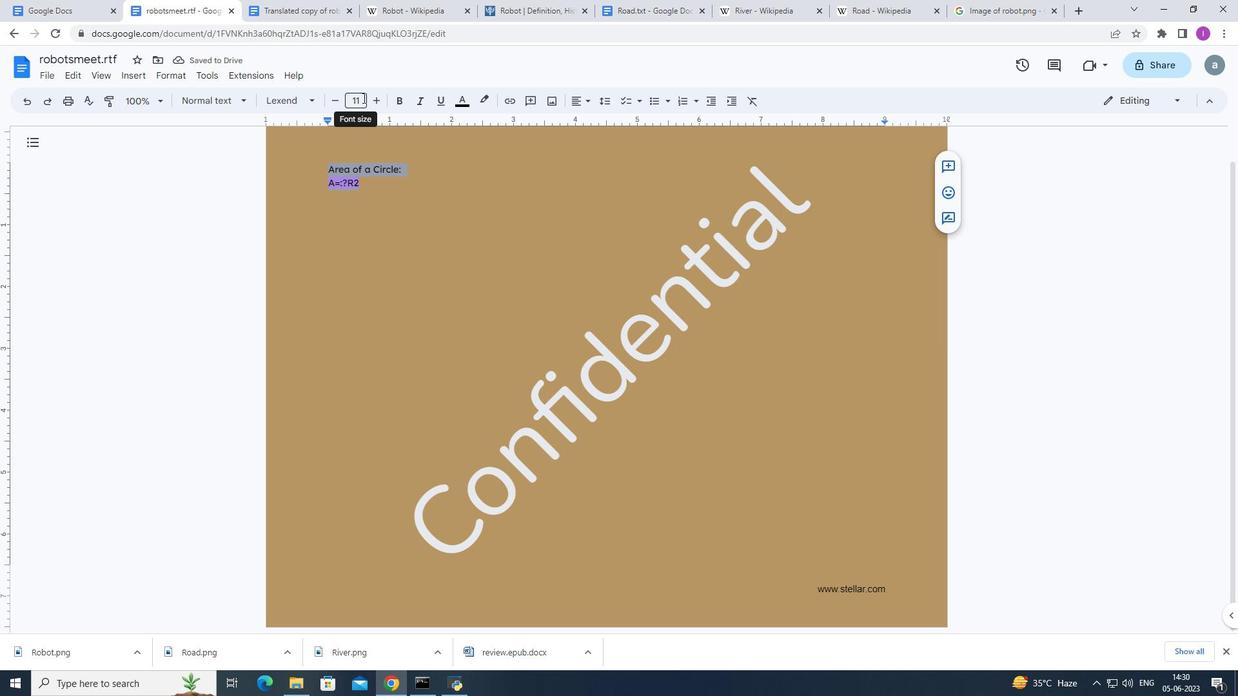 
Action: Mouse moved to (359, 136)
Screenshot: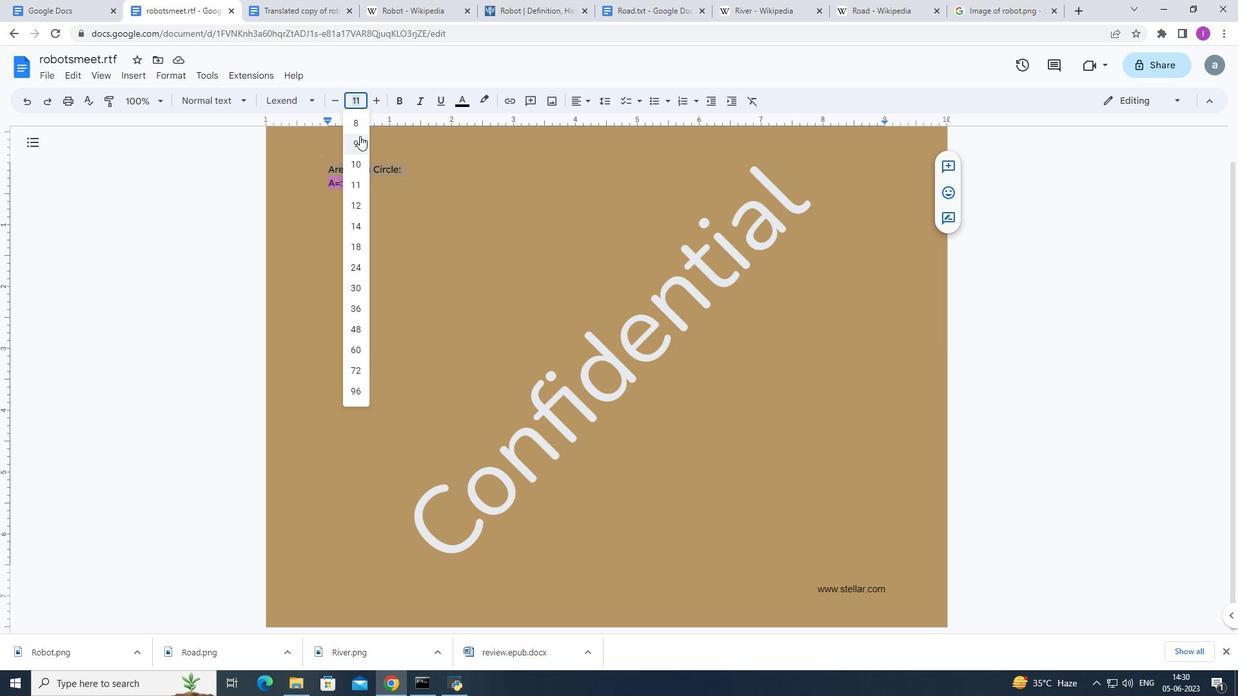 
Action: Key pressed 1
Screenshot: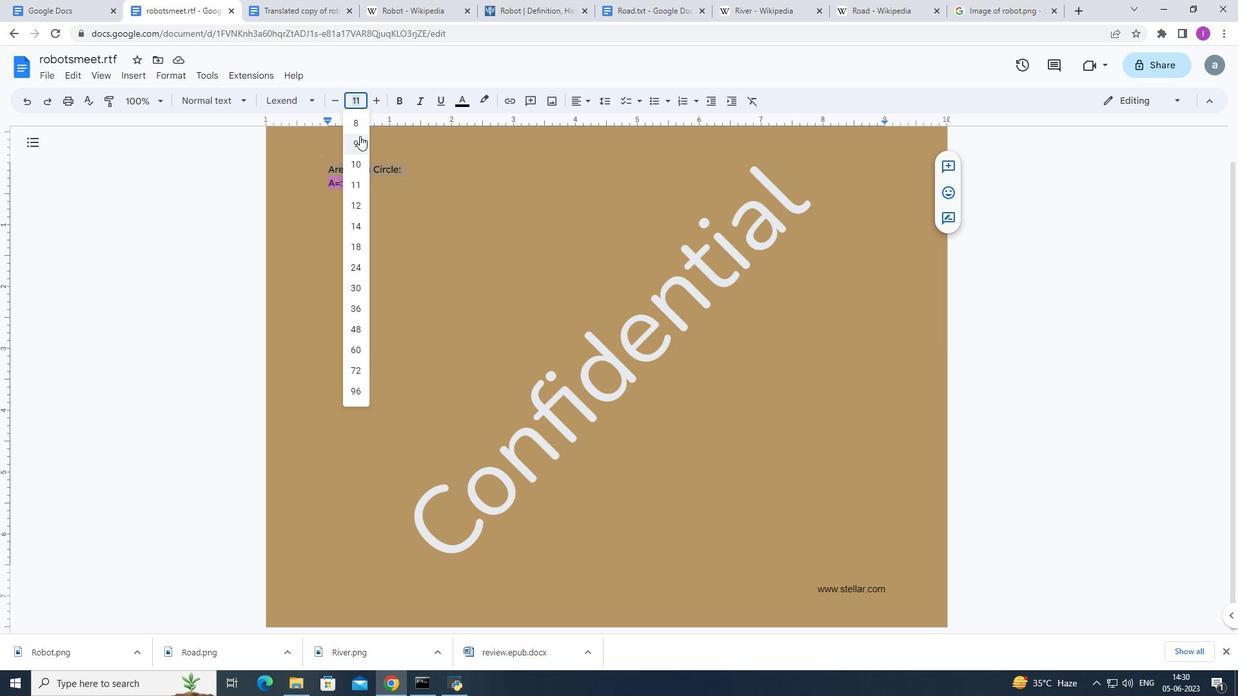 
Action: Mouse moved to (359, 137)
Screenshot: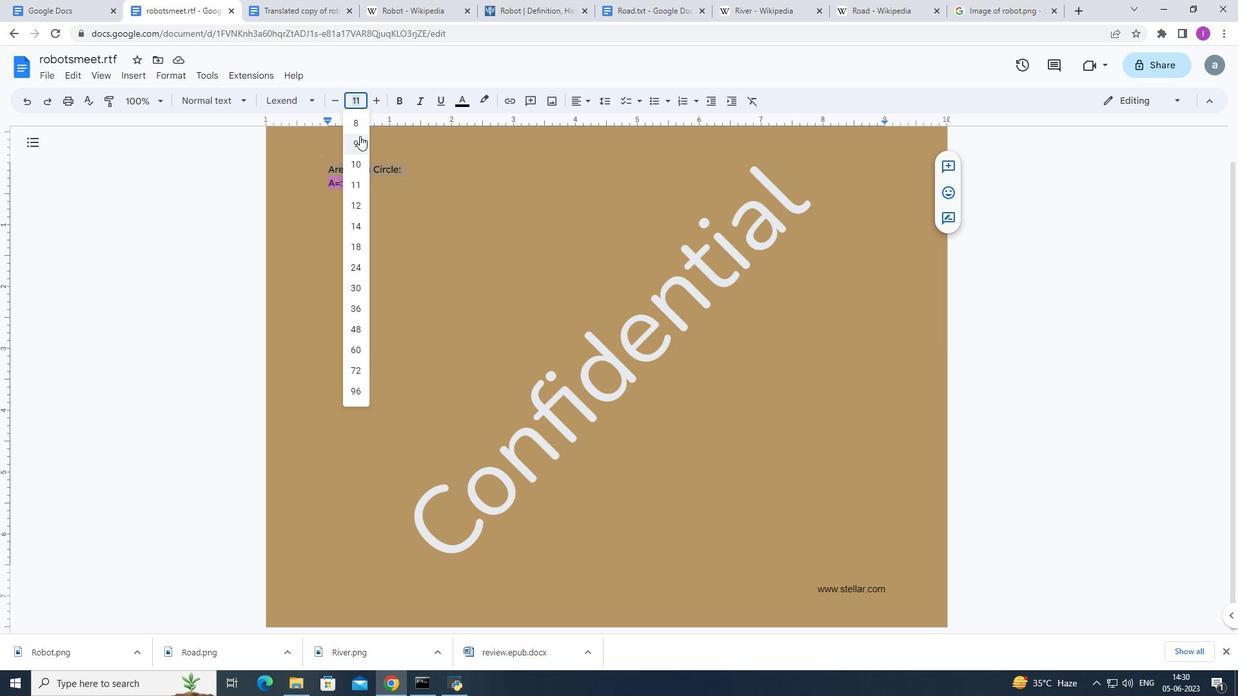 
Action: Key pressed 8
Screenshot: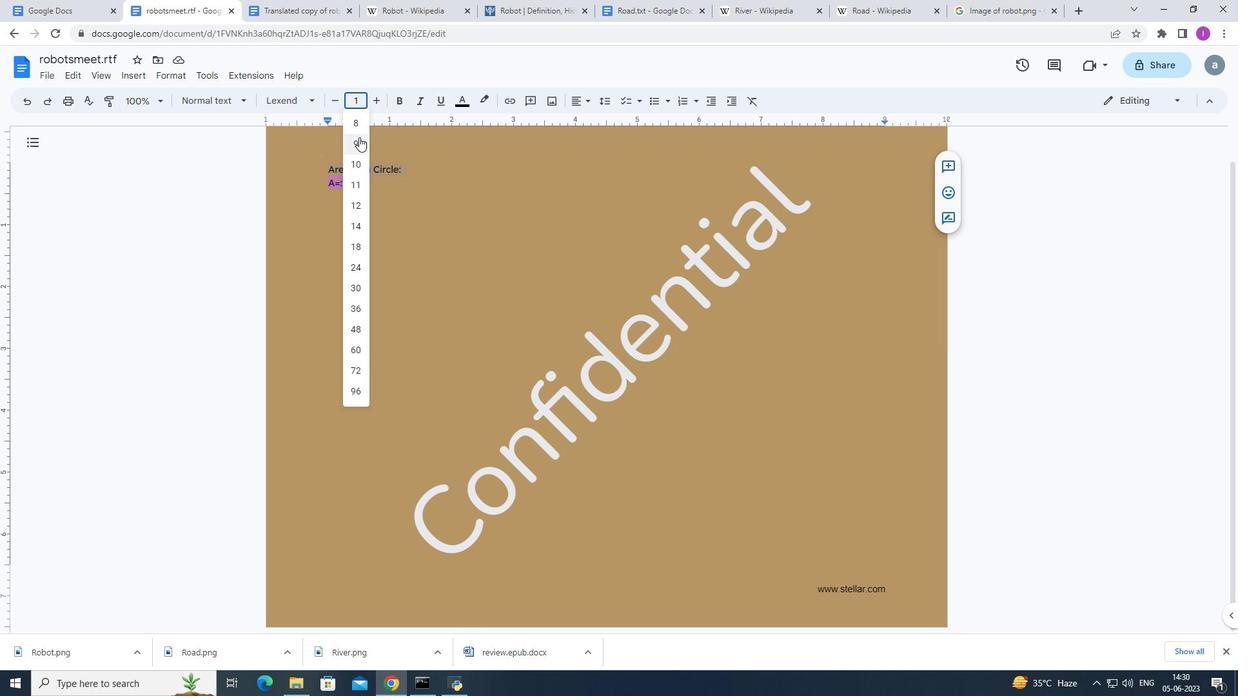 
Action: Mouse moved to (357, 253)
Screenshot: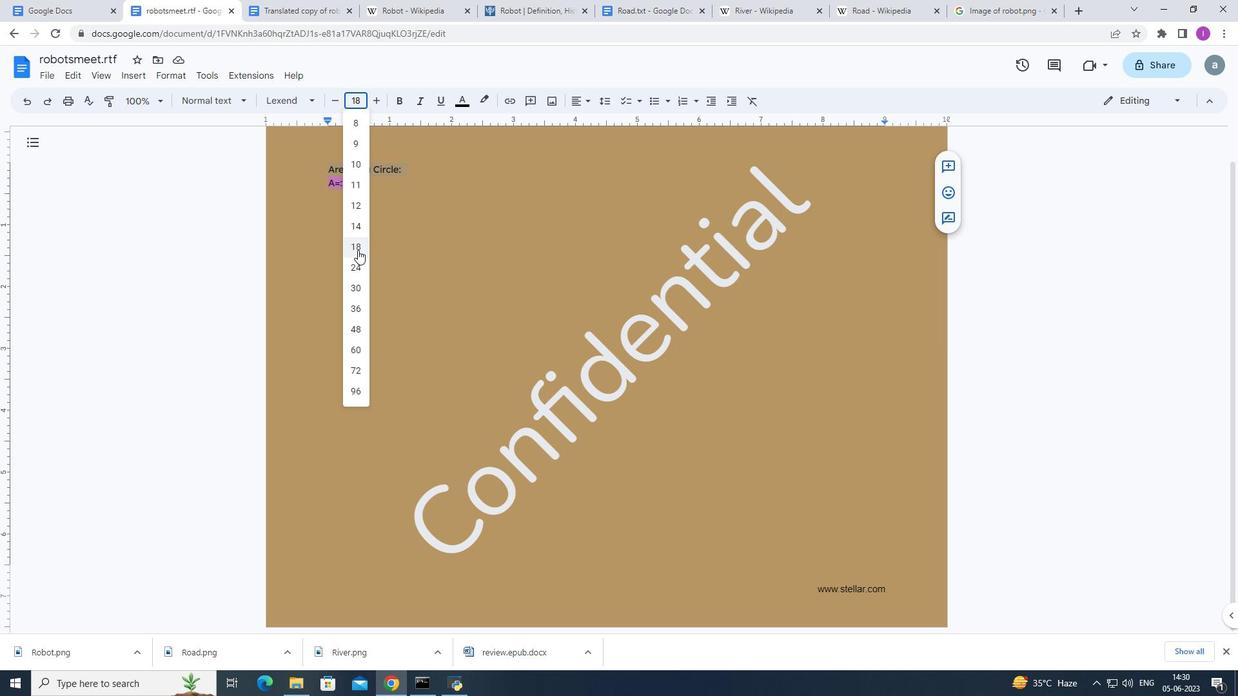 
Action: Key pressed <Key.enter>
Screenshot: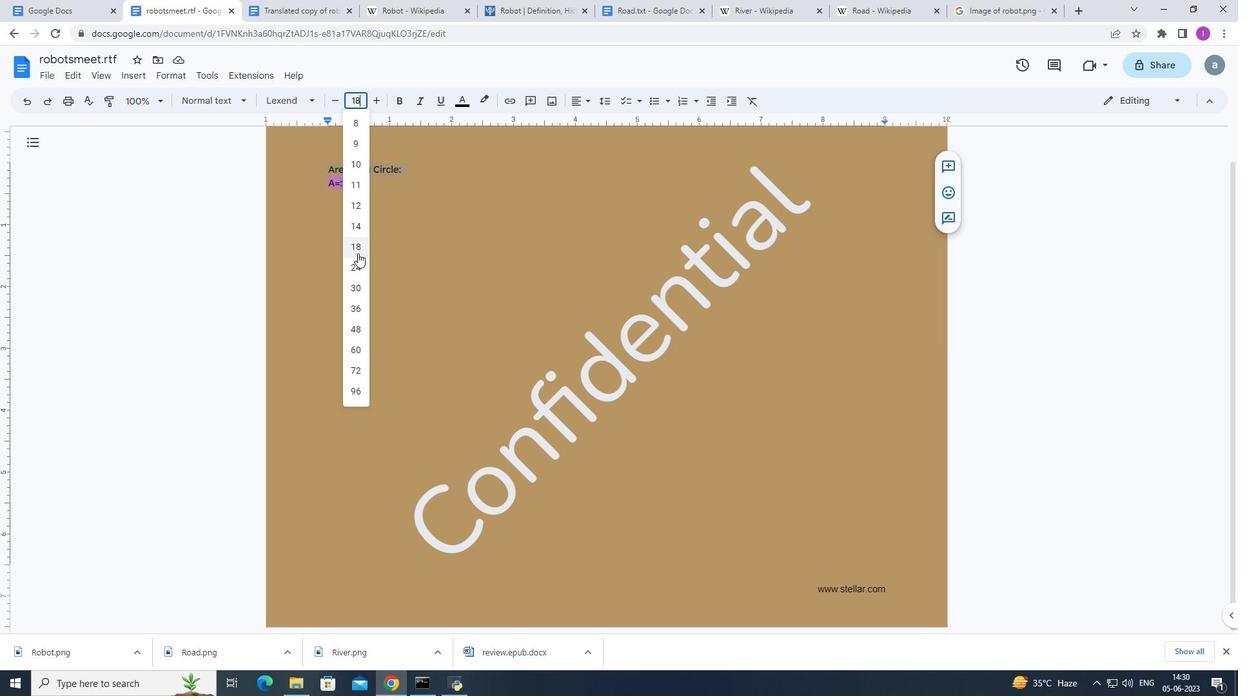 
Action: Mouse moved to (89, 282)
Screenshot: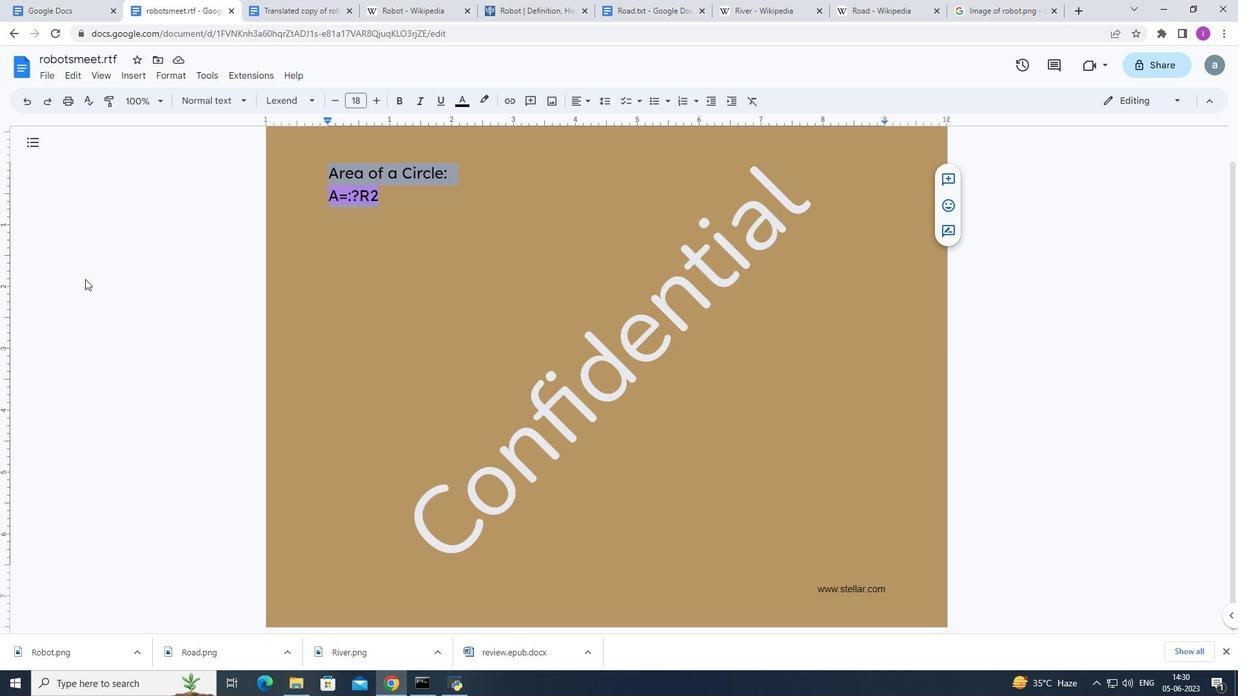 
Action: Mouse pressed left at (89, 282)
Screenshot: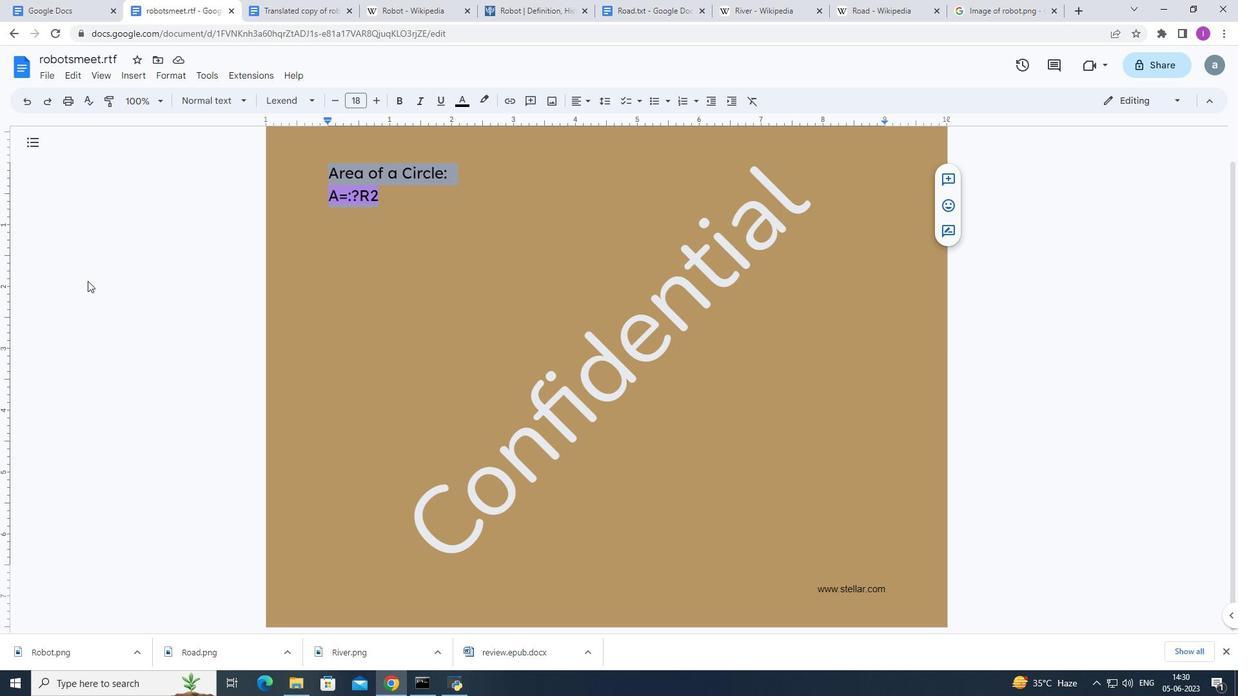 
Action: Mouse moved to (14, 32)
Screenshot: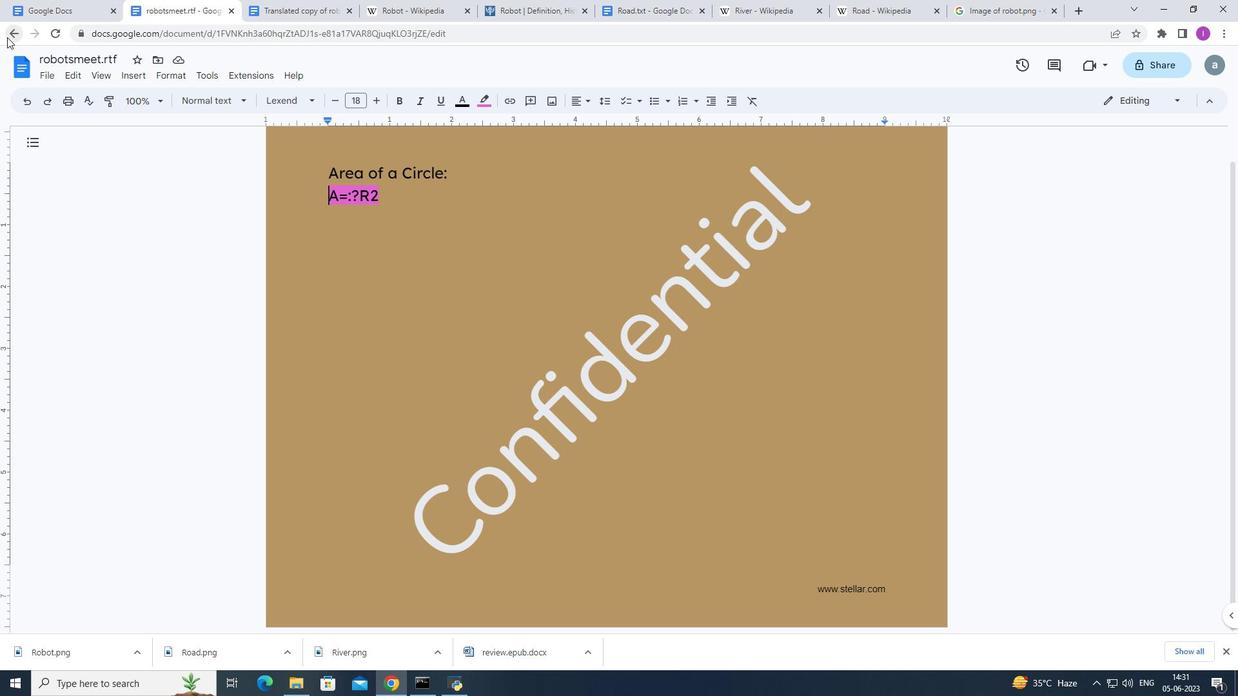 
Action: Mouse pressed left at (14, 32)
Screenshot: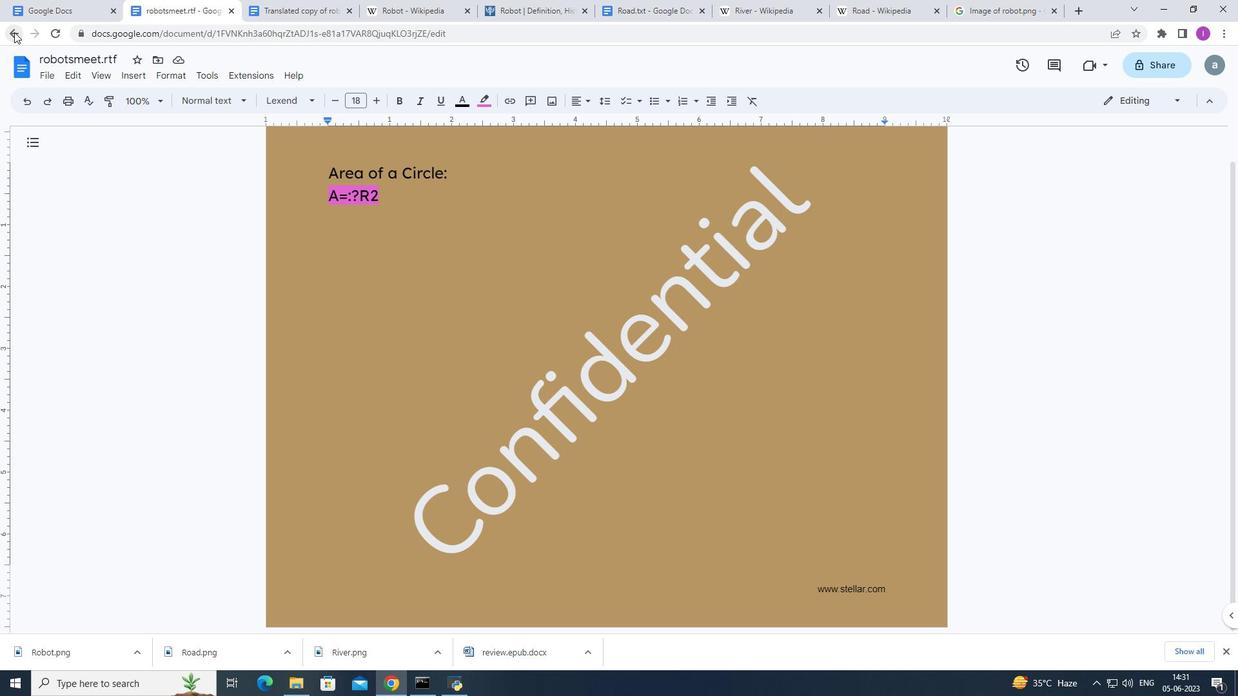 
Action: Mouse moved to (273, 359)
Screenshot: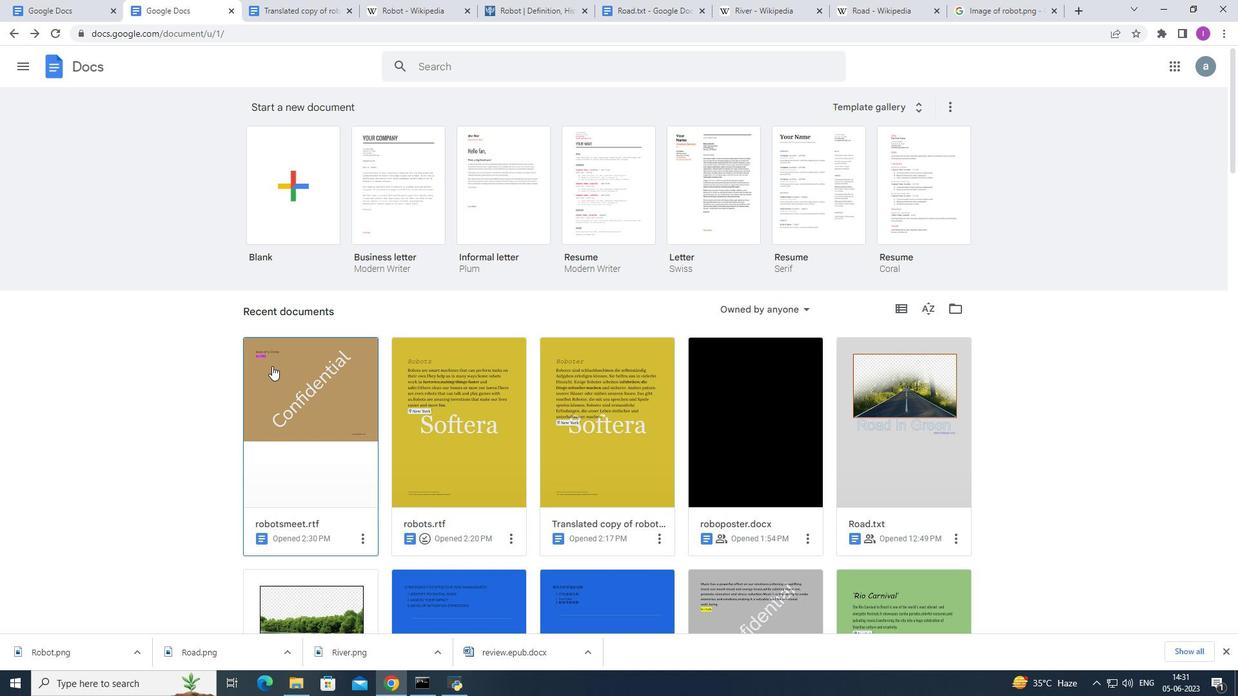 
